 Task: Search one way flight ticket for 1 adult, 1 child, 1 infant in seat in premium economy from Waterloo: Waterloo Regional Airport to Riverton: Central Wyoming Regional Airport (was Riverton Regional) on 5-4-2023. Choice of flights is Emirates and Kenya Airways. Number of bags: 1 checked bag. Price is upto 86000. Outbound departure time preference is 6:30.
Action: Mouse moved to (294, 294)
Screenshot: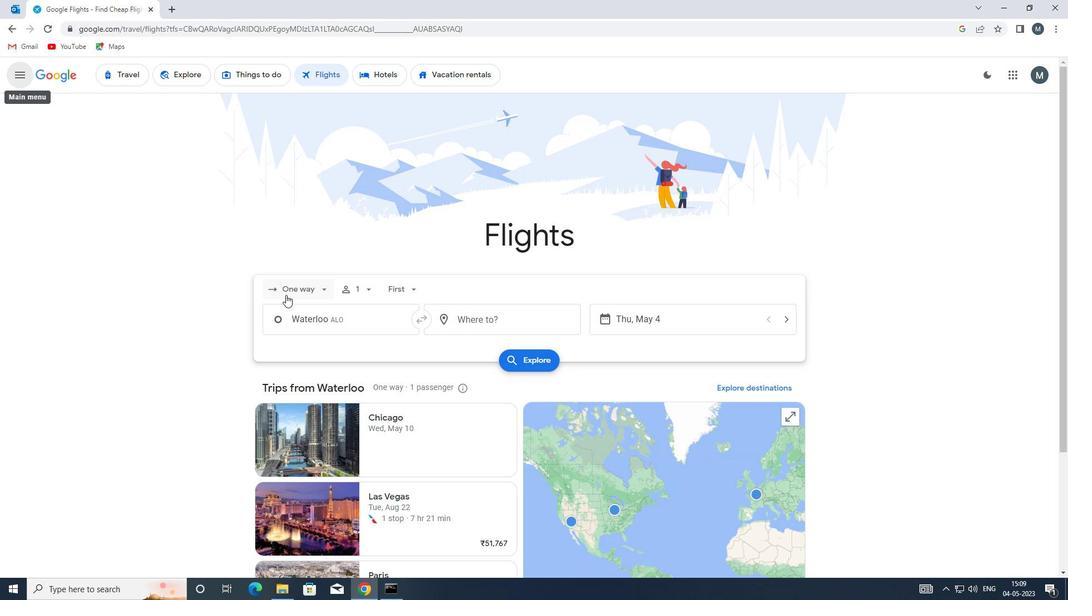 
Action: Mouse pressed left at (294, 294)
Screenshot: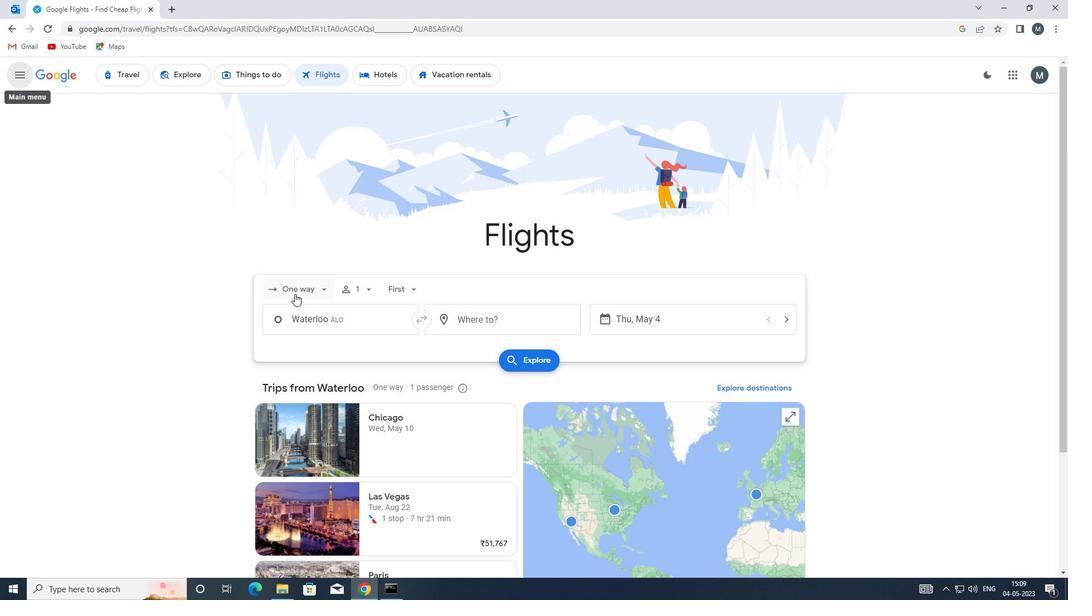 
Action: Mouse moved to (304, 341)
Screenshot: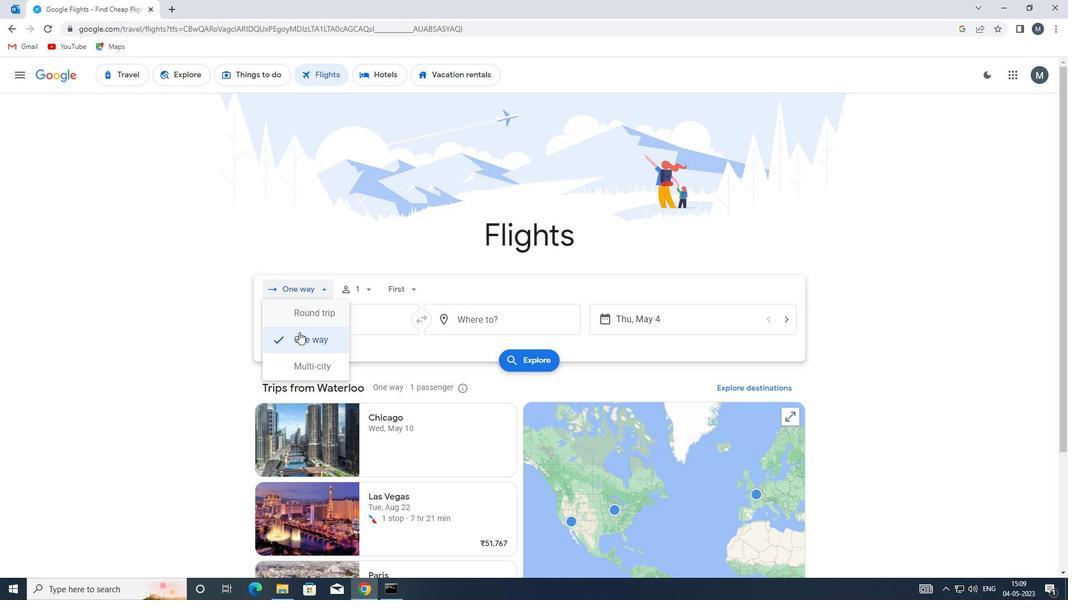 
Action: Mouse pressed left at (304, 341)
Screenshot: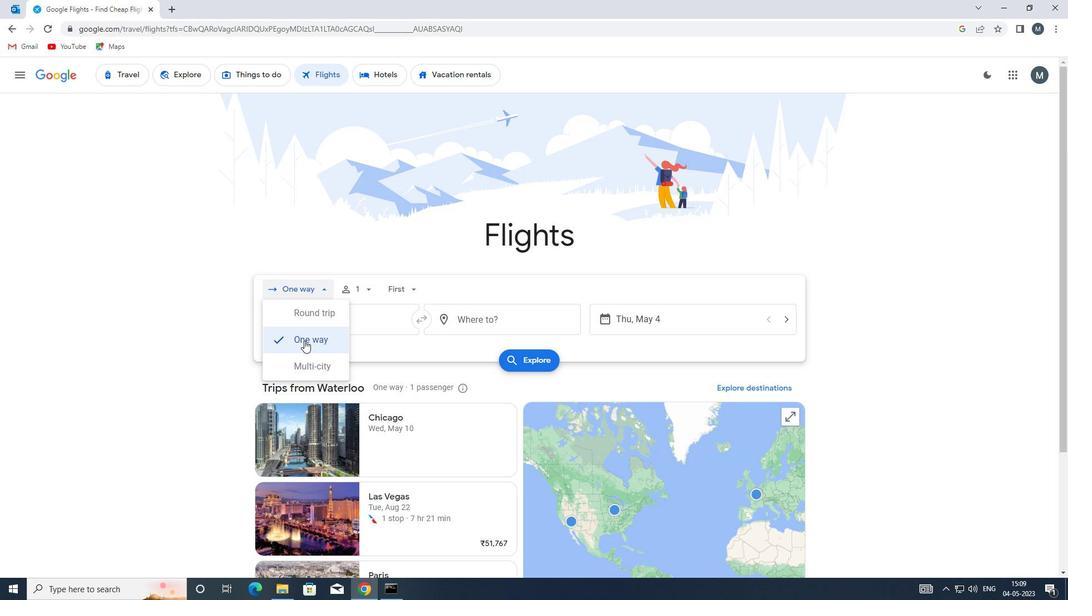 
Action: Mouse moved to (366, 293)
Screenshot: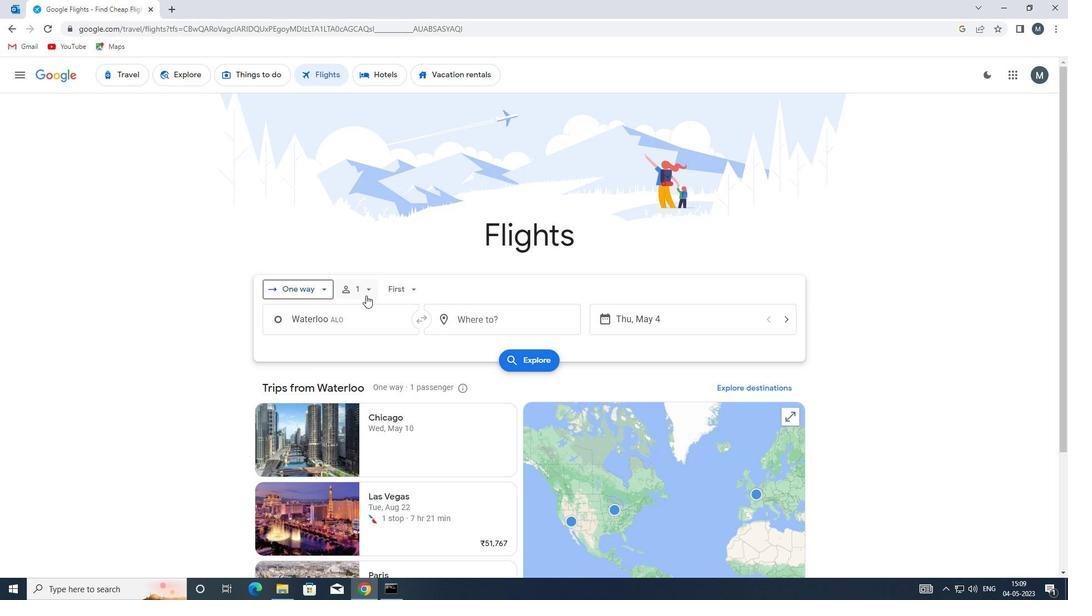 
Action: Mouse pressed left at (366, 293)
Screenshot: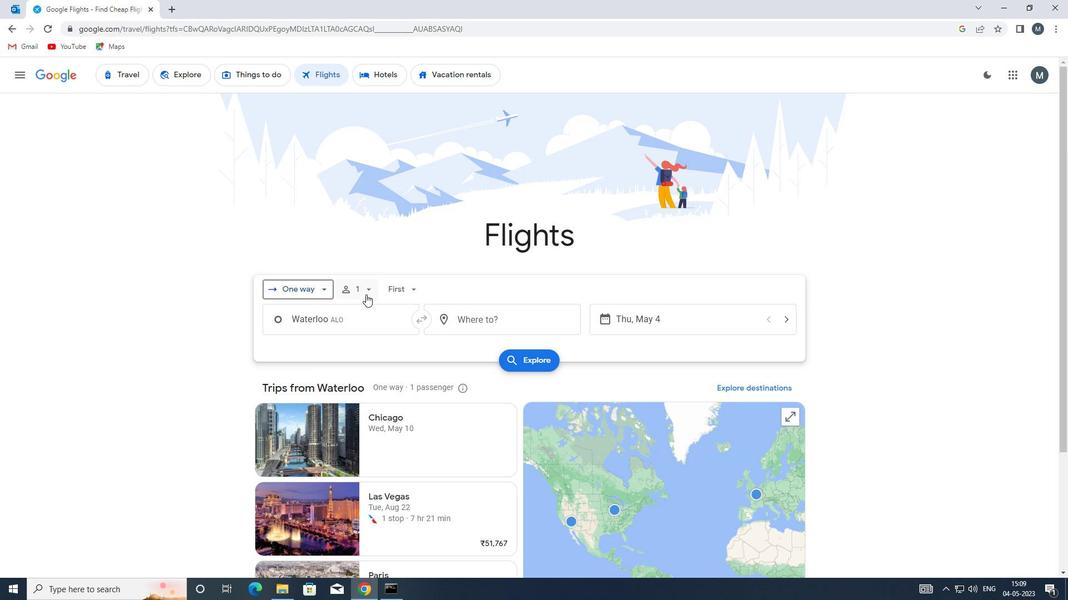 
Action: Mouse moved to (450, 343)
Screenshot: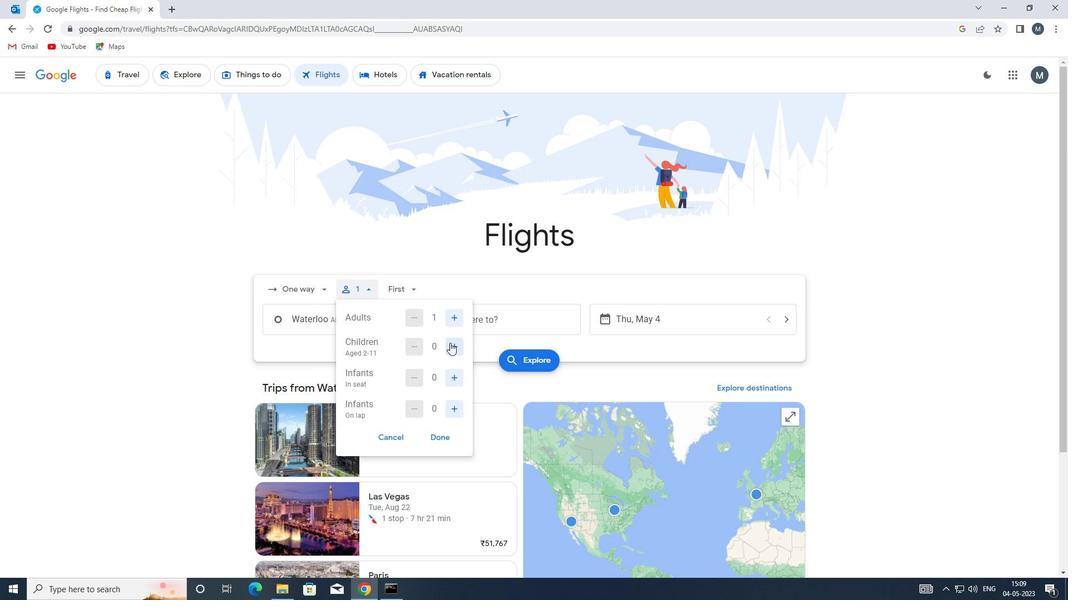 
Action: Mouse pressed left at (450, 343)
Screenshot: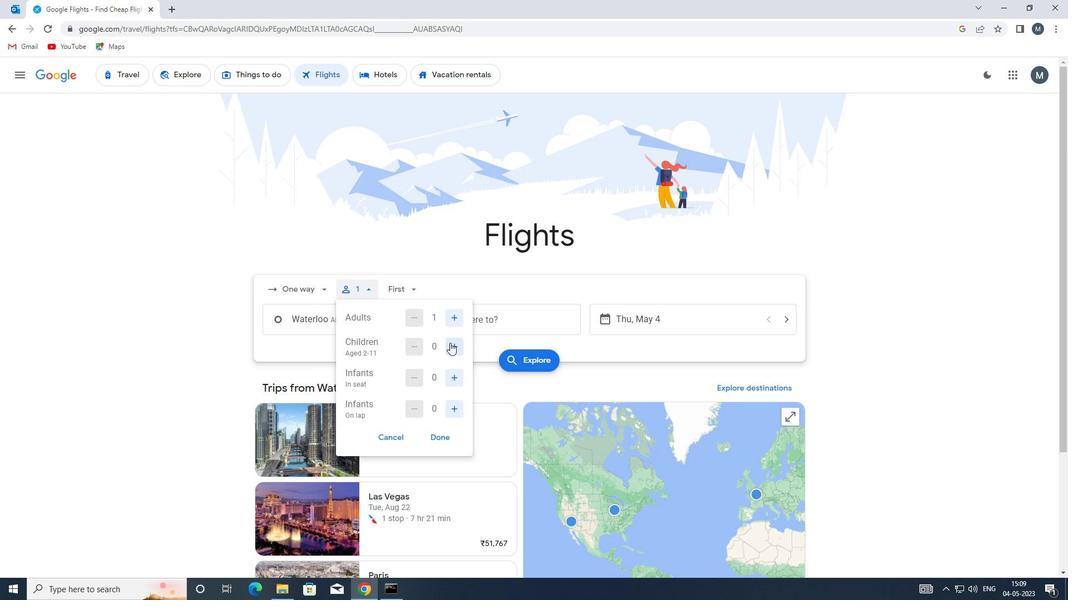 
Action: Mouse moved to (455, 377)
Screenshot: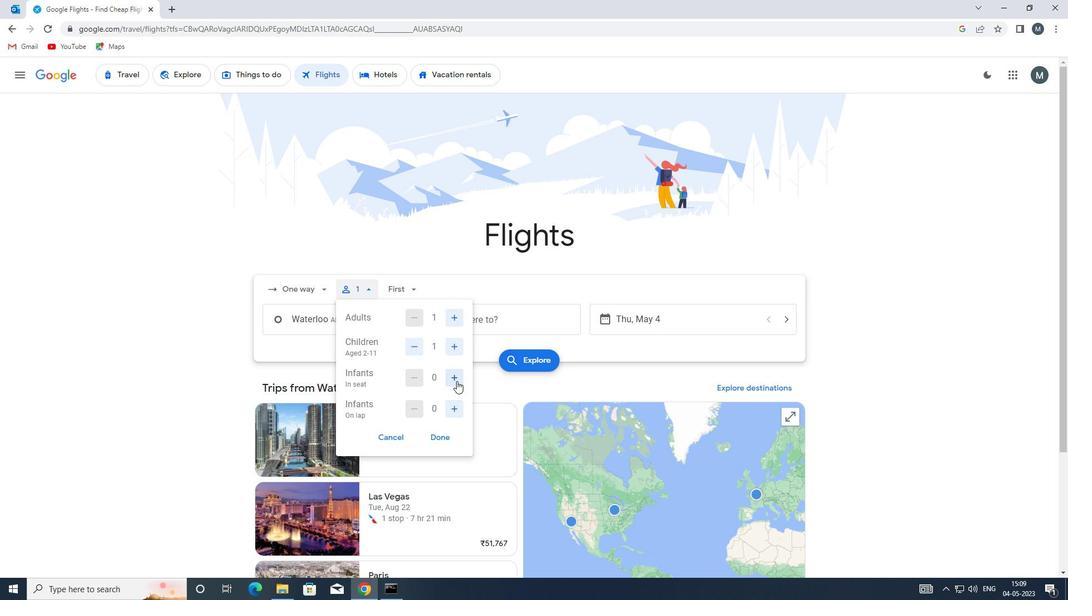 
Action: Mouse pressed left at (455, 377)
Screenshot: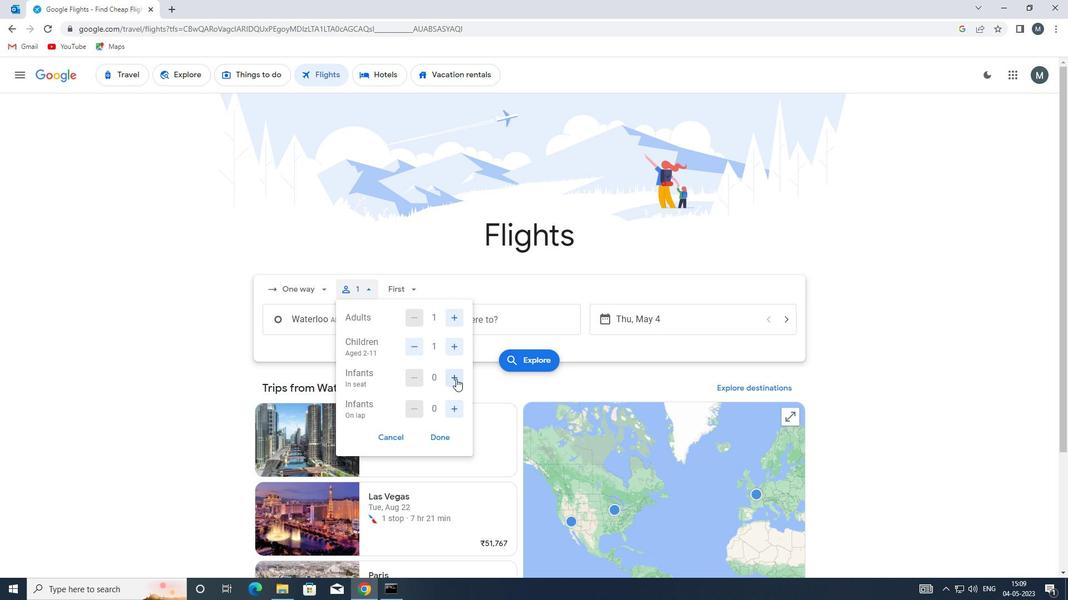 
Action: Mouse moved to (449, 441)
Screenshot: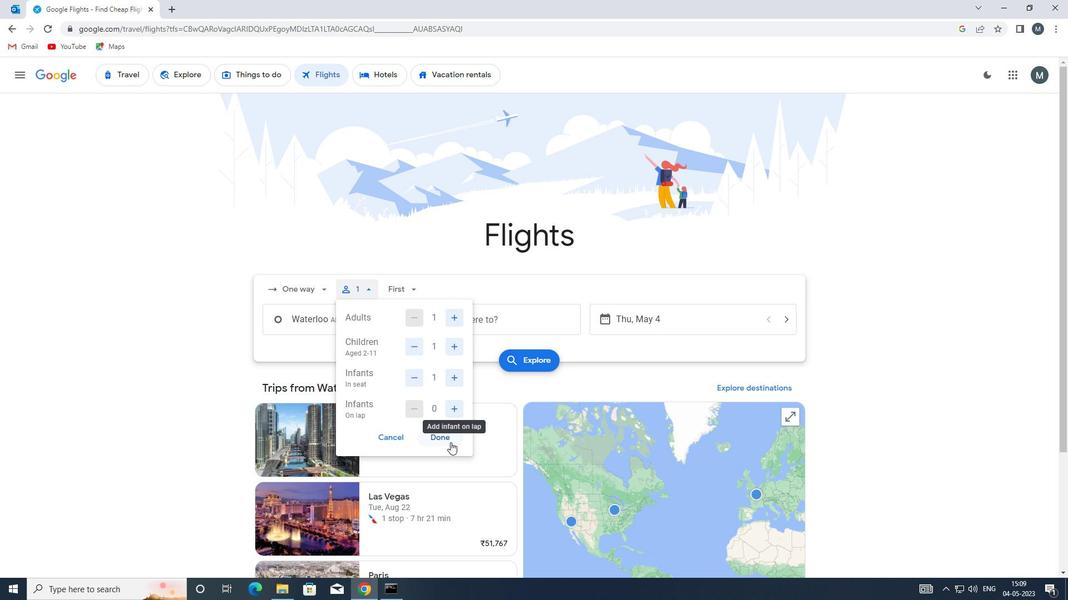 
Action: Mouse pressed left at (449, 441)
Screenshot: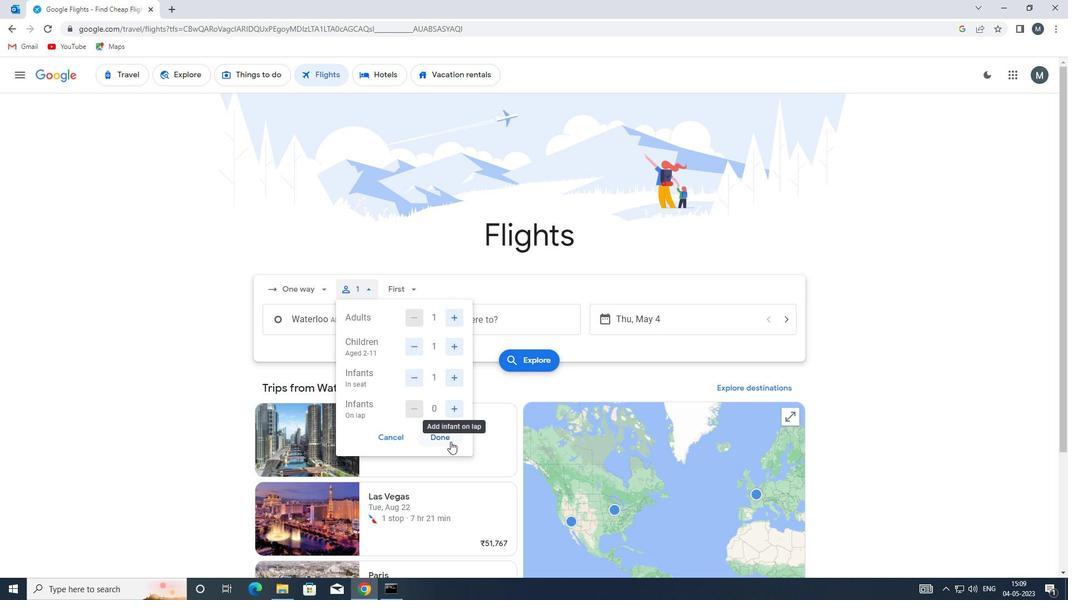 
Action: Mouse moved to (406, 287)
Screenshot: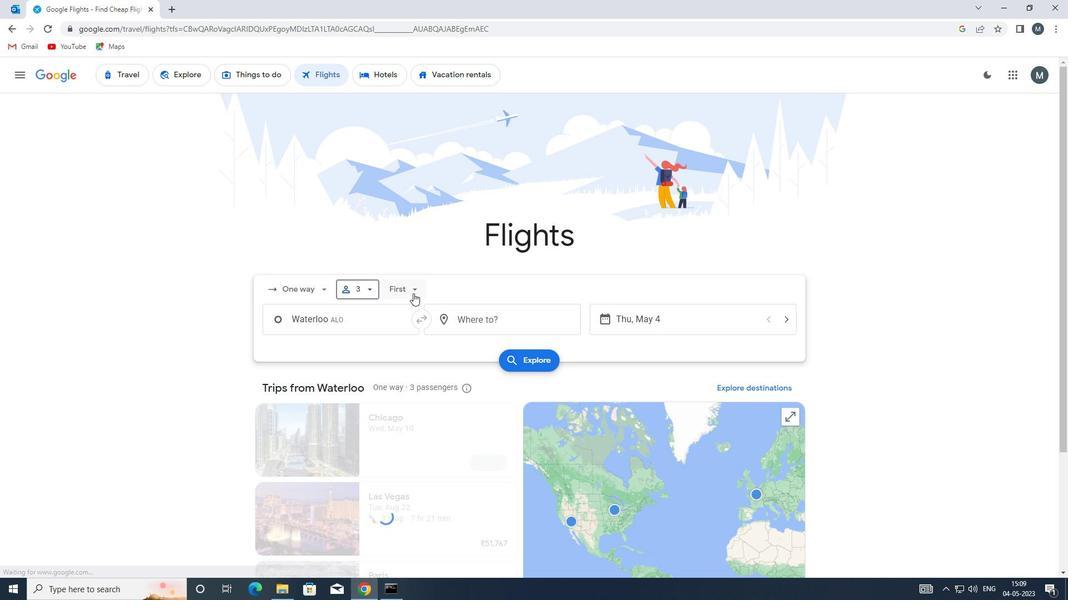 
Action: Mouse pressed left at (406, 287)
Screenshot: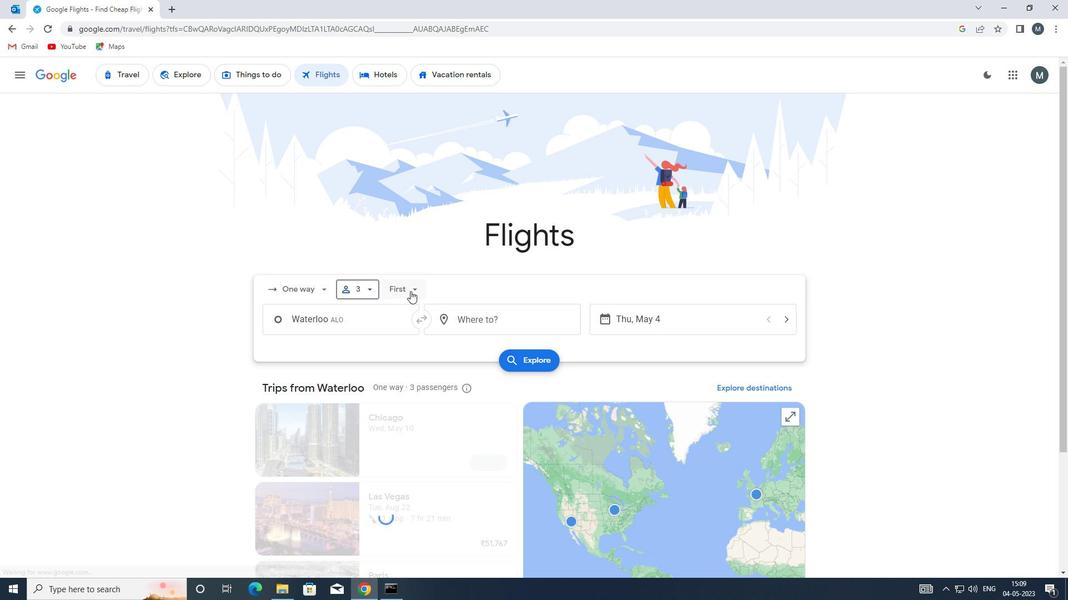 
Action: Mouse moved to (425, 344)
Screenshot: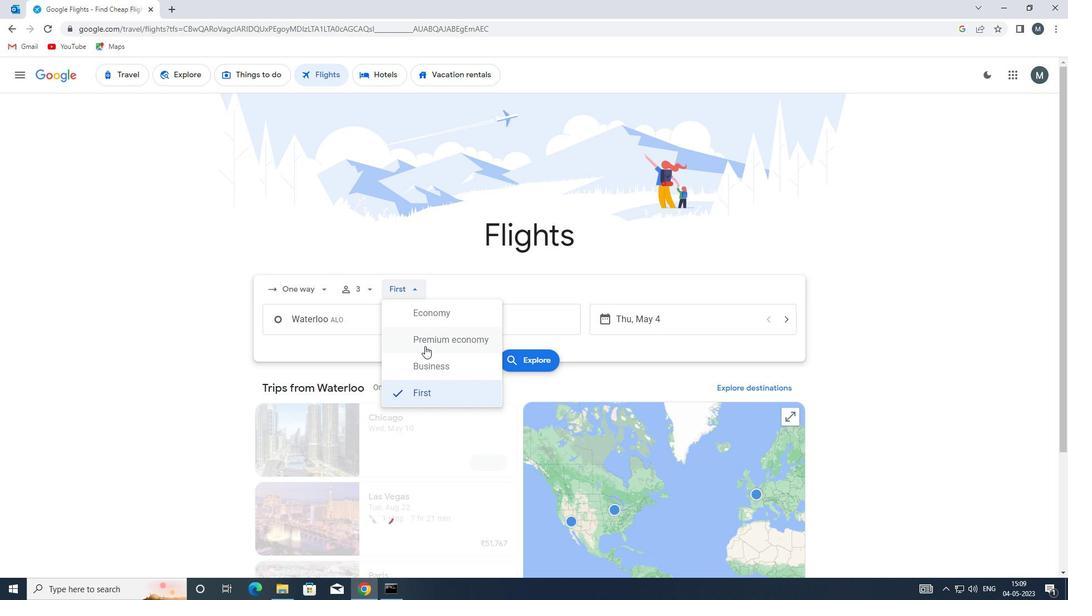 
Action: Mouse pressed left at (425, 344)
Screenshot: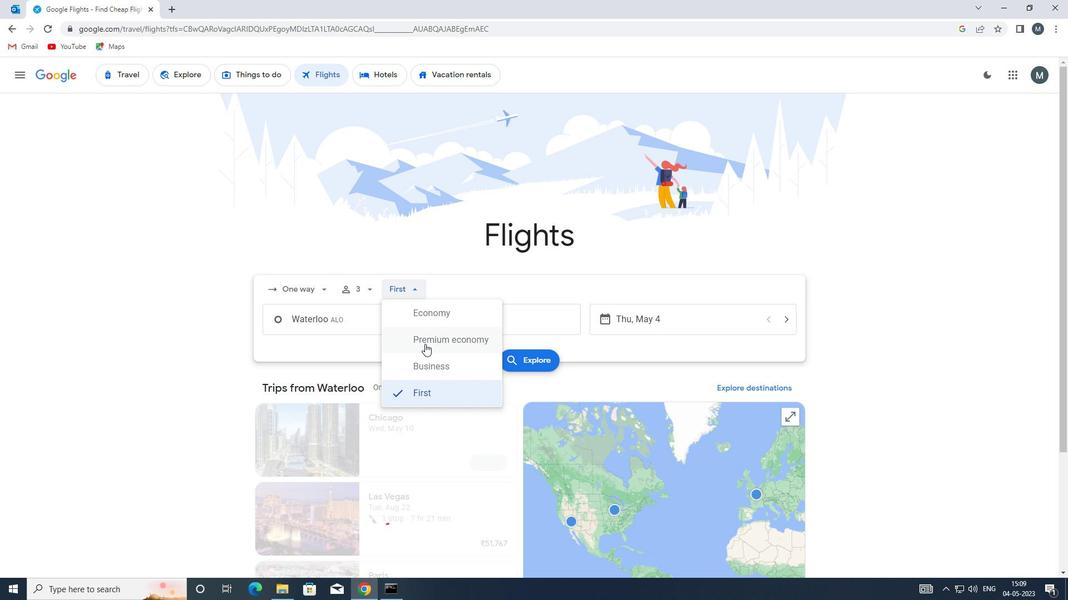 
Action: Mouse moved to (366, 323)
Screenshot: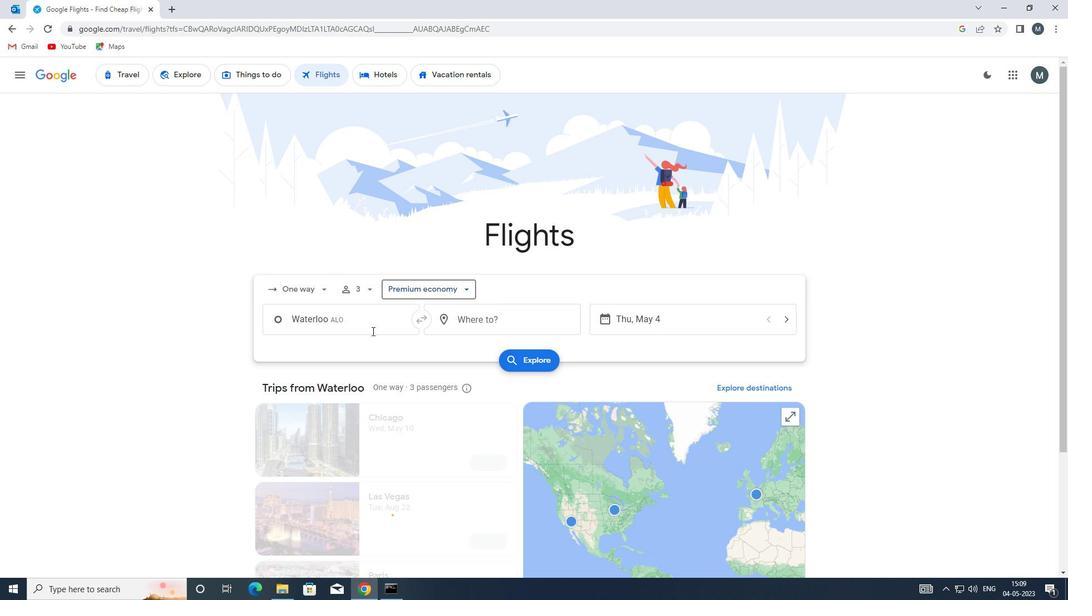 
Action: Mouse pressed left at (366, 323)
Screenshot: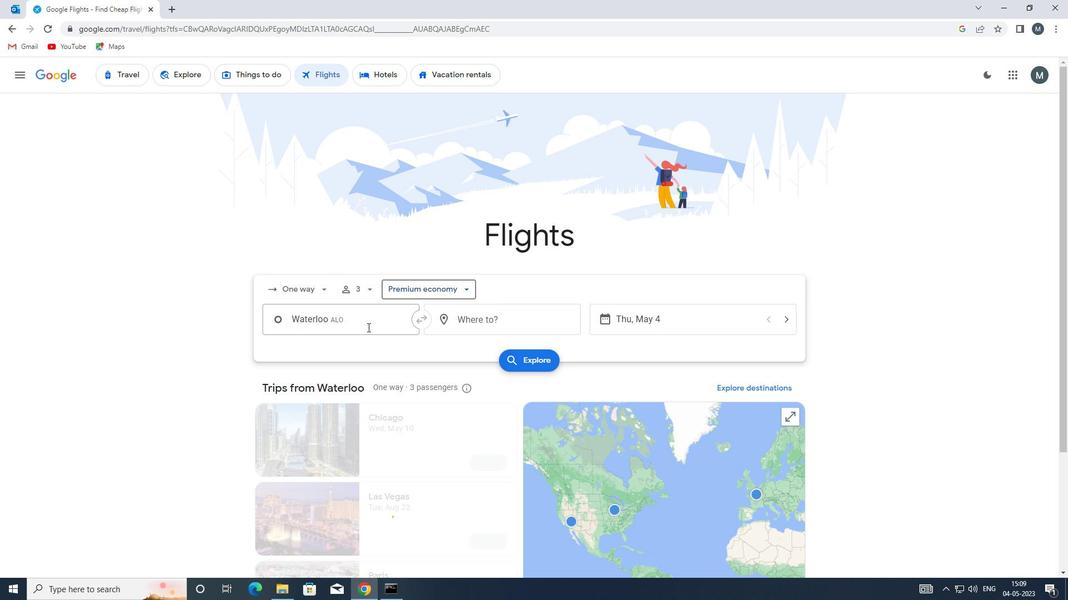 
Action: Mouse moved to (361, 433)
Screenshot: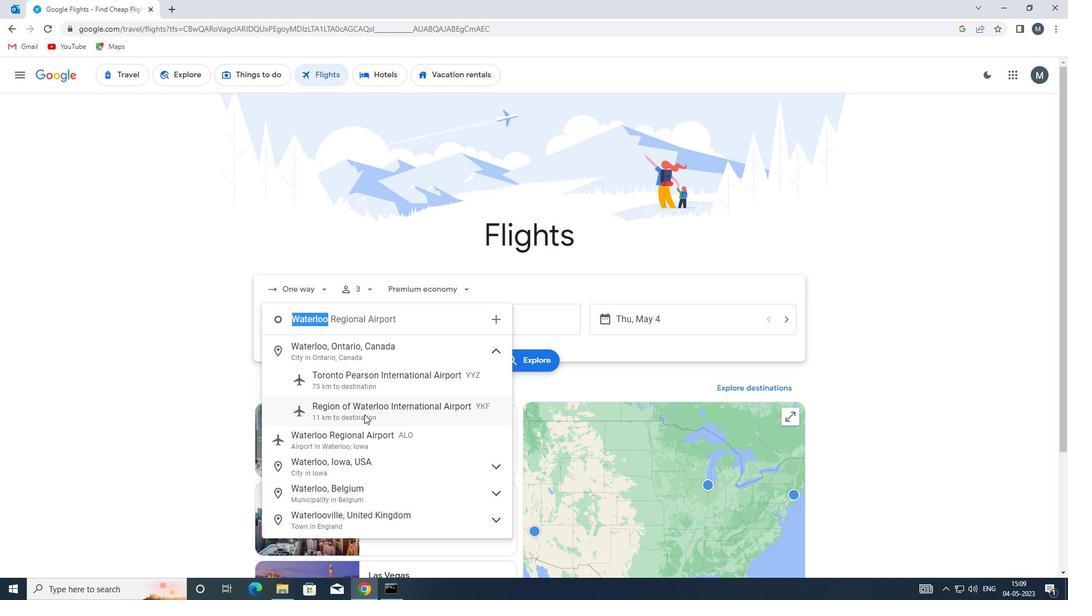 
Action: Mouse pressed left at (361, 433)
Screenshot: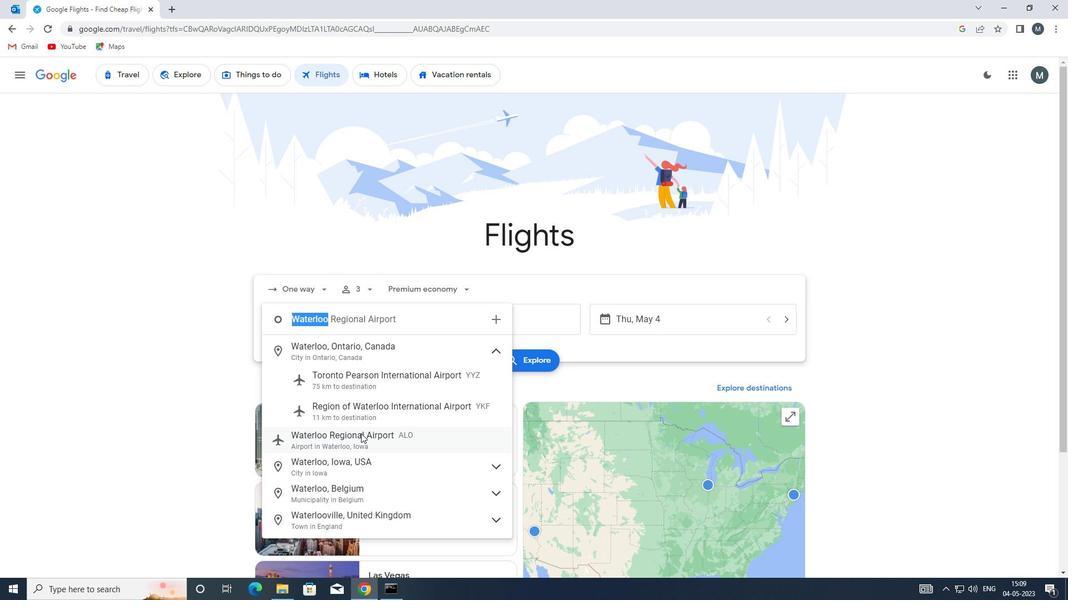 
Action: Mouse moved to (460, 324)
Screenshot: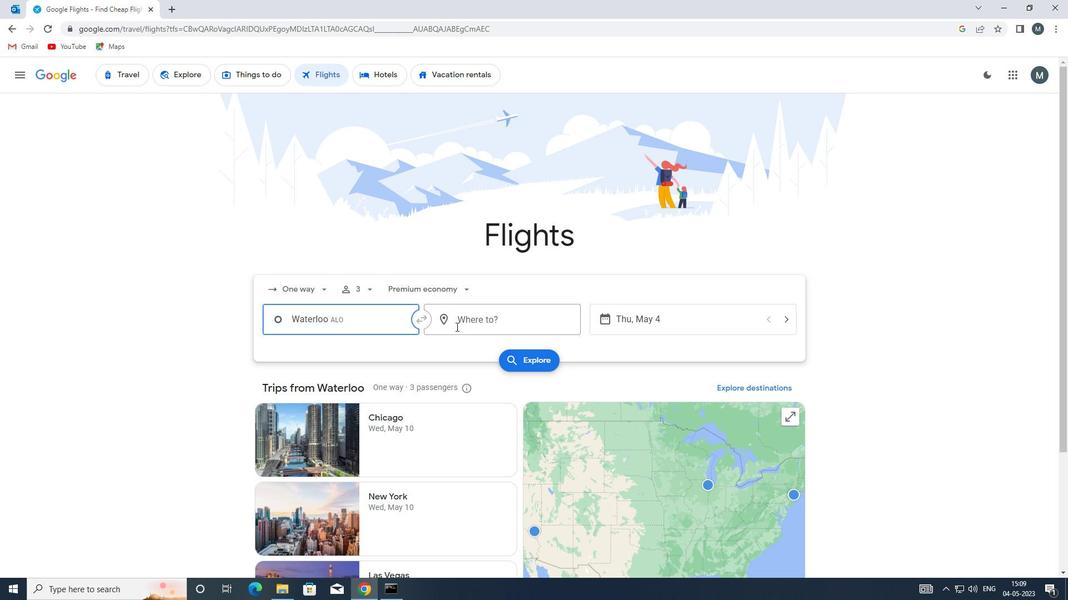 
Action: Mouse pressed left at (460, 324)
Screenshot: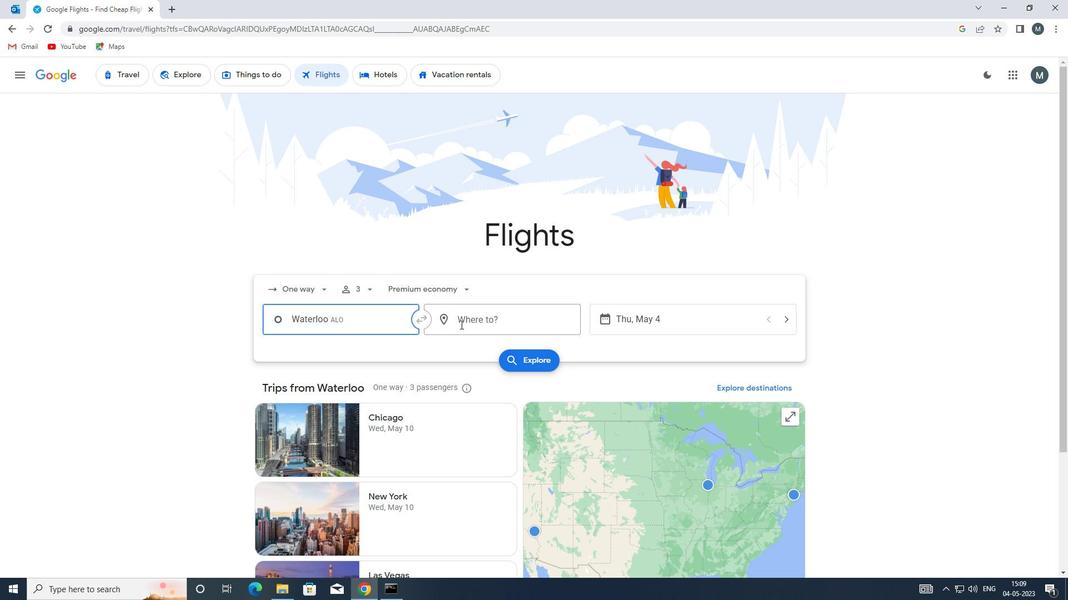 
Action: Mouse moved to (460, 324)
Screenshot: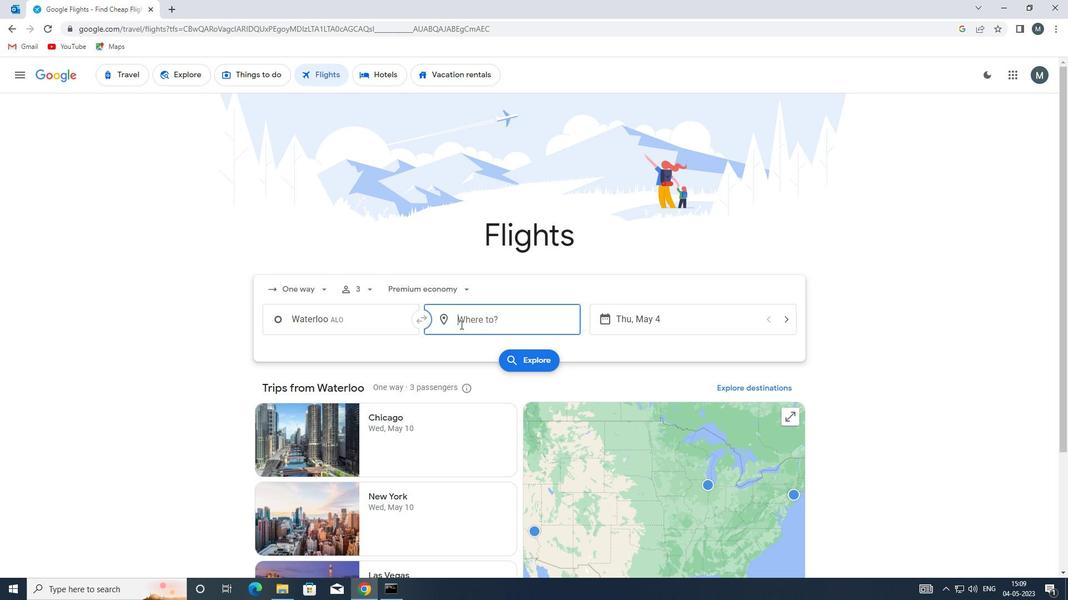
Action: Key pressed ri
Screenshot: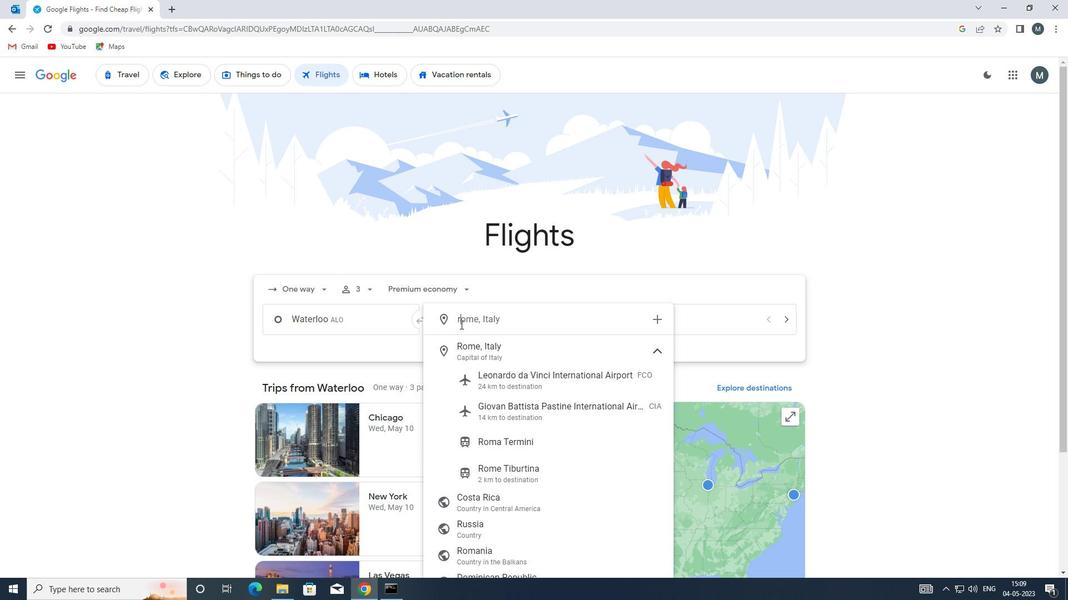
Action: Mouse moved to (467, 326)
Screenshot: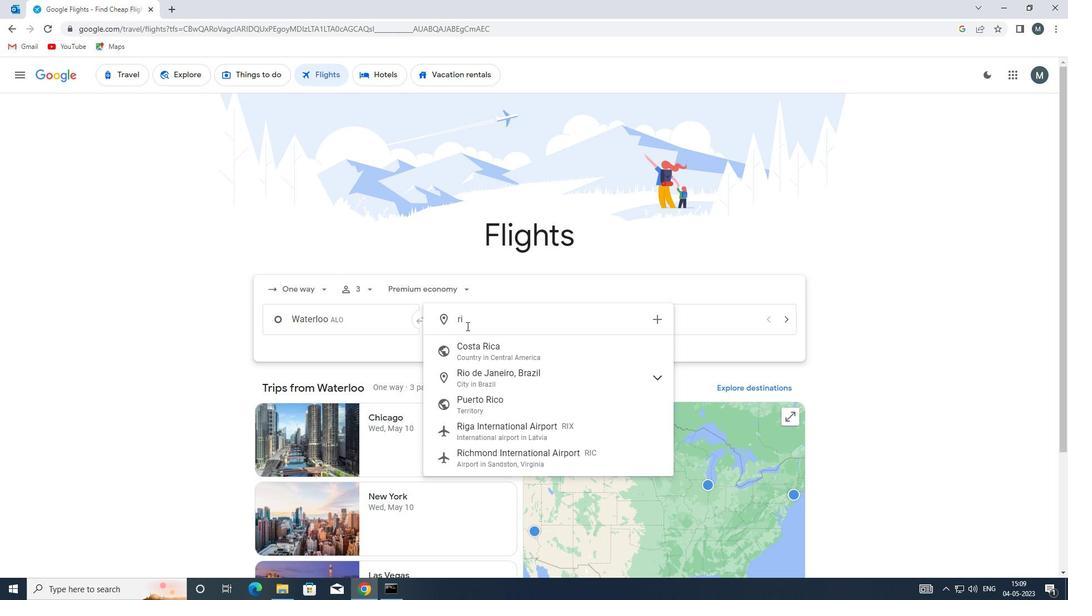 
Action: Key pressed w
Screenshot: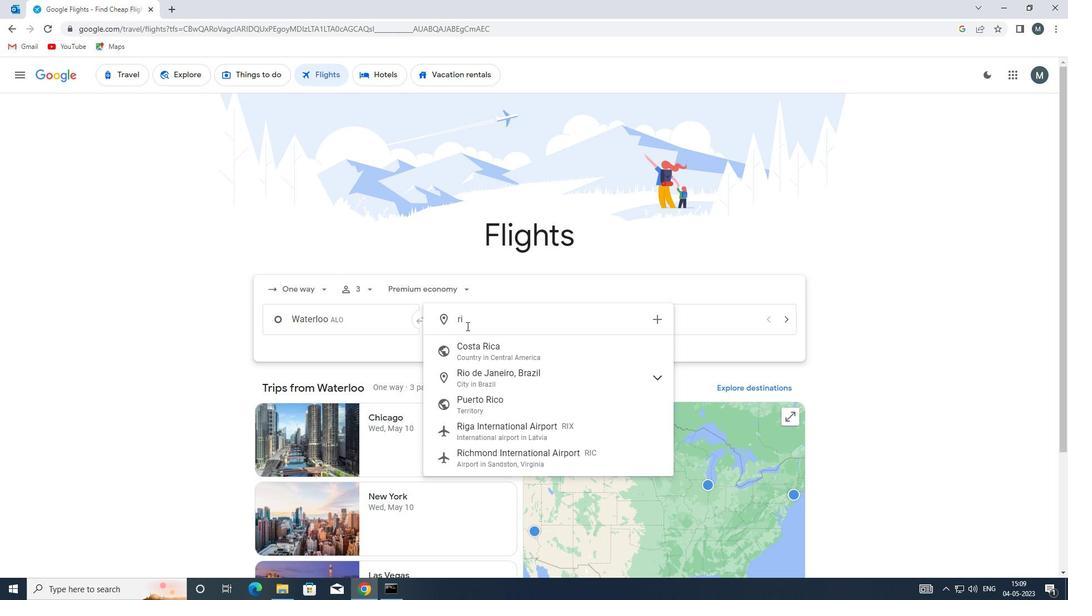 
Action: Mouse moved to (481, 355)
Screenshot: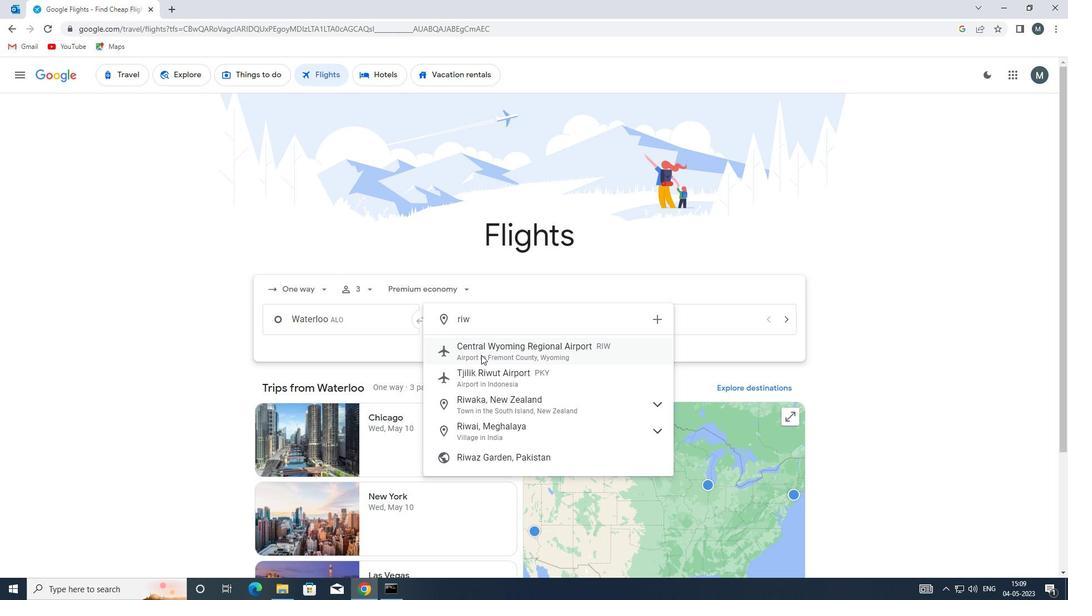
Action: Mouse pressed left at (481, 355)
Screenshot: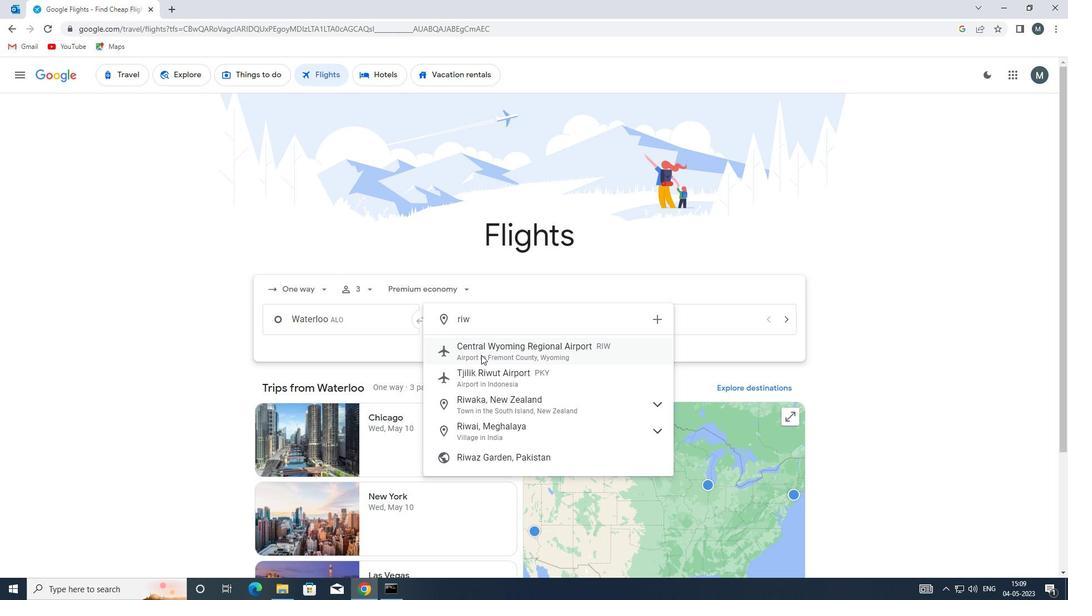 
Action: Mouse moved to (607, 319)
Screenshot: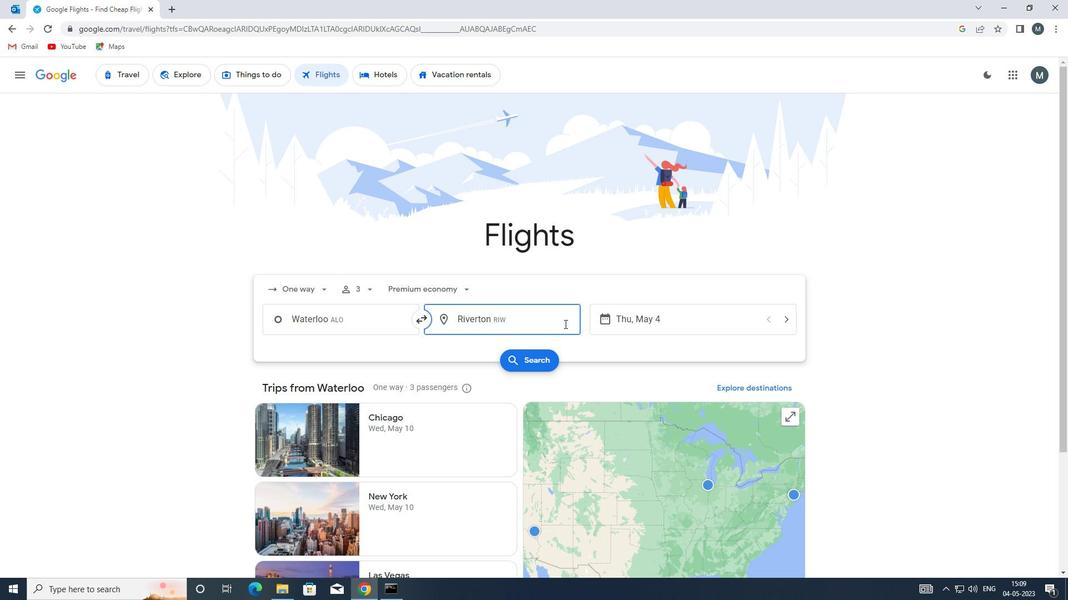 
Action: Mouse pressed left at (607, 319)
Screenshot: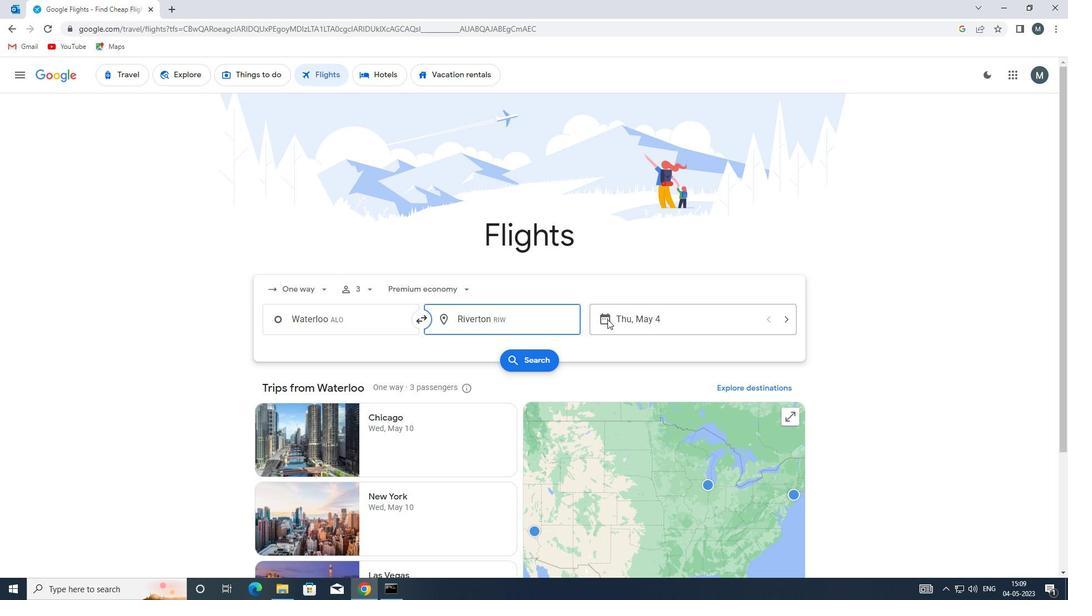 
Action: Mouse moved to (506, 378)
Screenshot: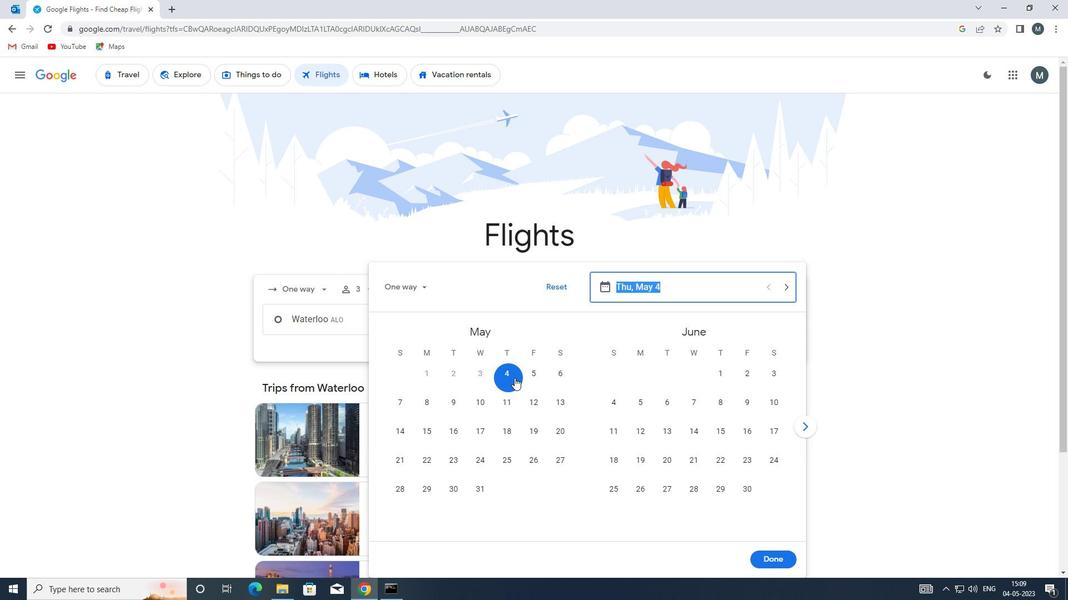 
Action: Mouse pressed left at (506, 378)
Screenshot: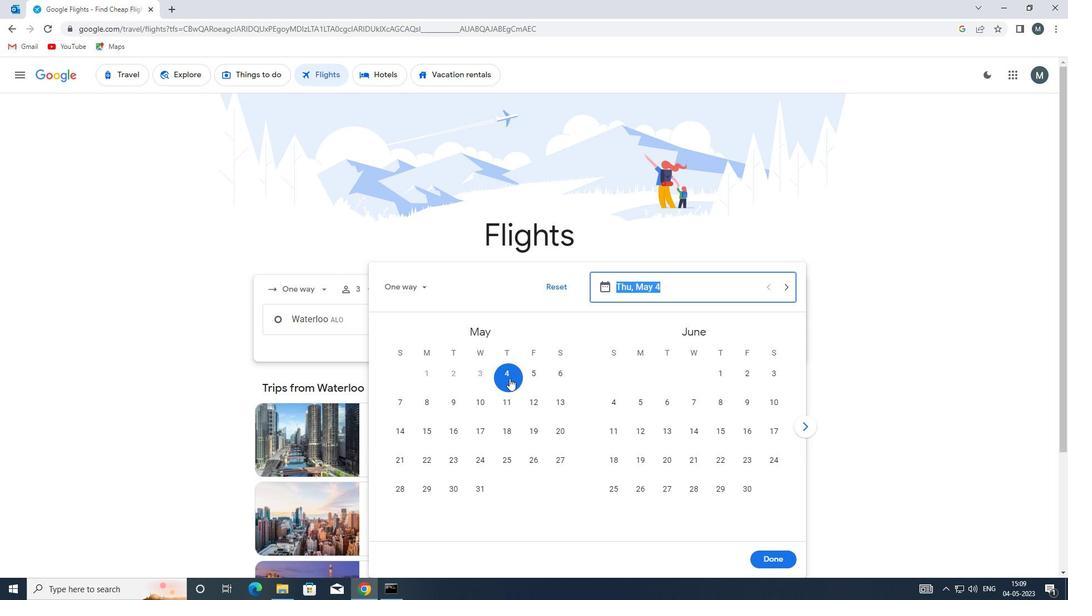 
Action: Mouse moved to (784, 557)
Screenshot: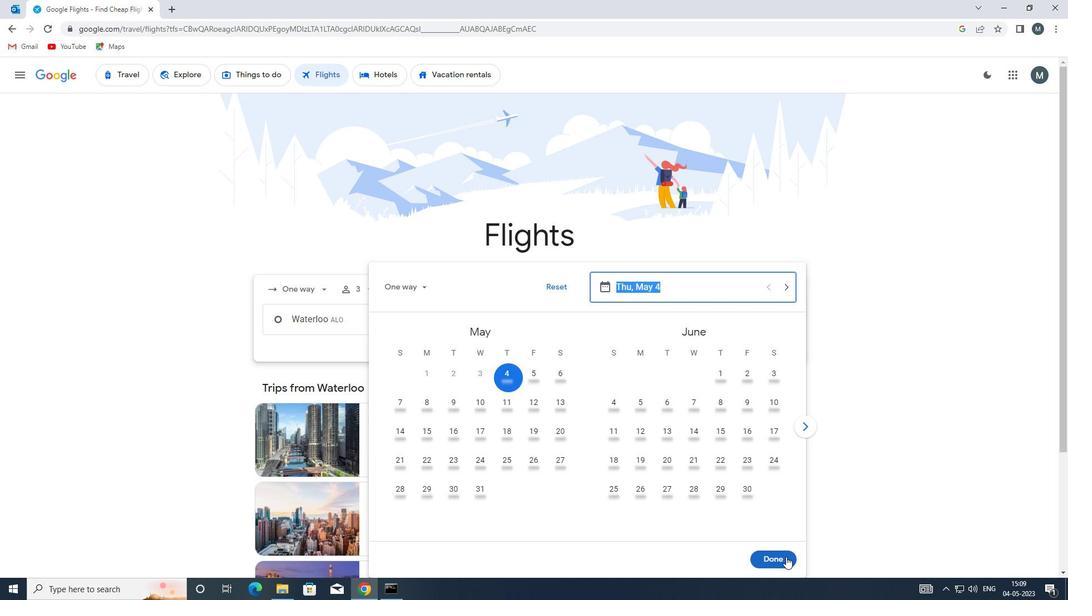
Action: Mouse pressed left at (784, 557)
Screenshot: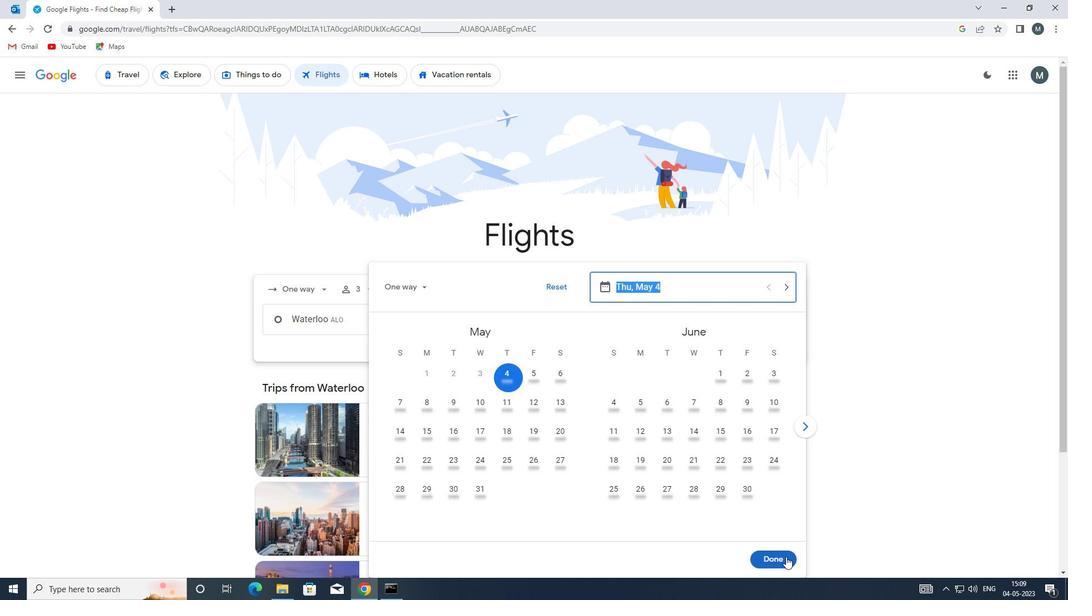
Action: Mouse moved to (512, 363)
Screenshot: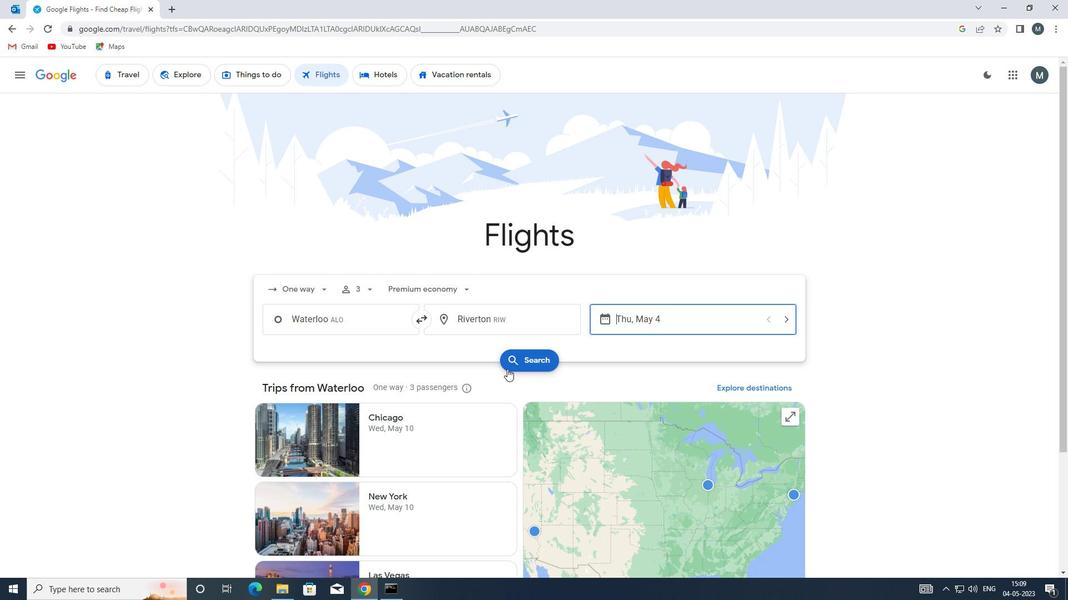 
Action: Mouse pressed left at (512, 363)
Screenshot: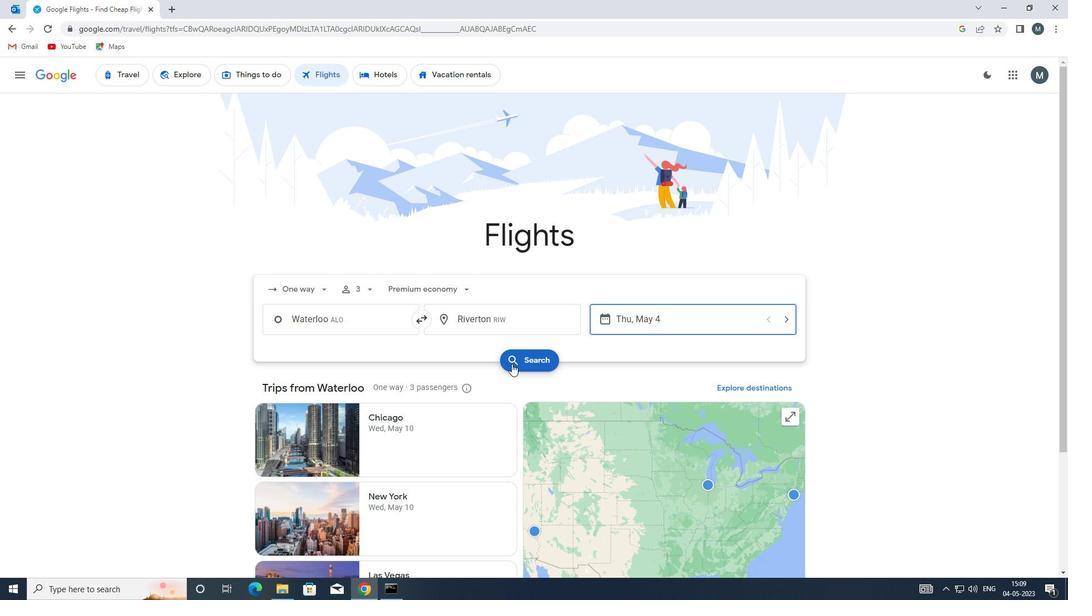 
Action: Mouse moved to (267, 173)
Screenshot: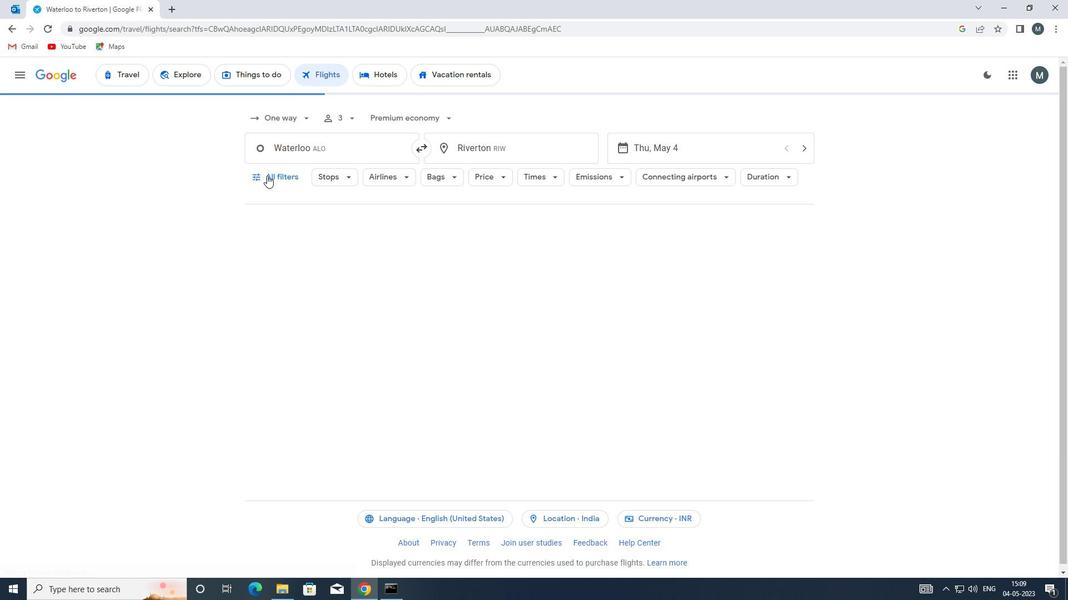 
Action: Mouse pressed left at (267, 173)
Screenshot: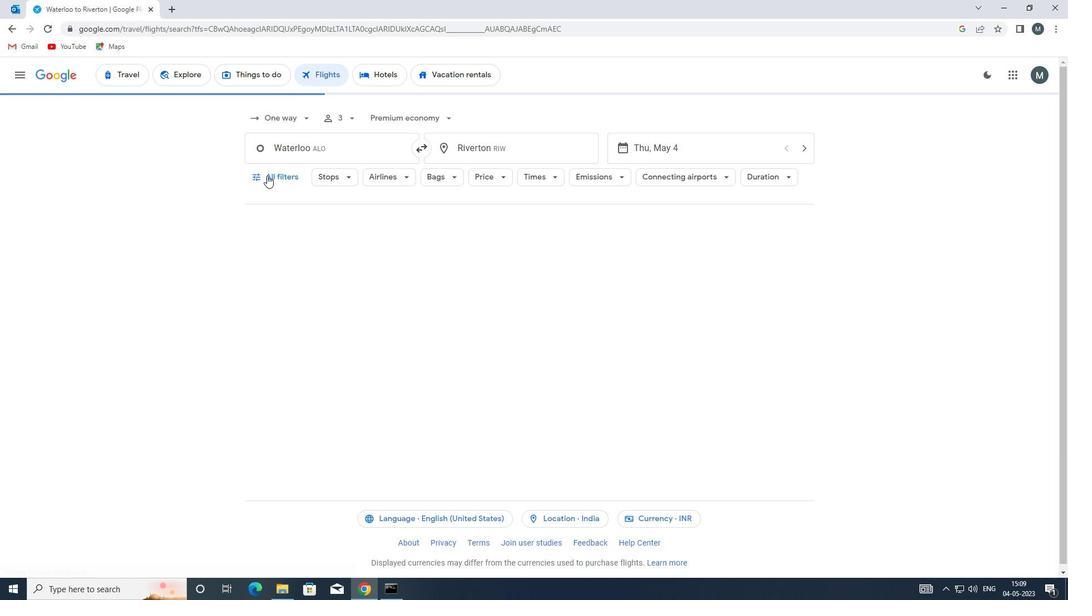 
Action: Mouse moved to (304, 306)
Screenshot: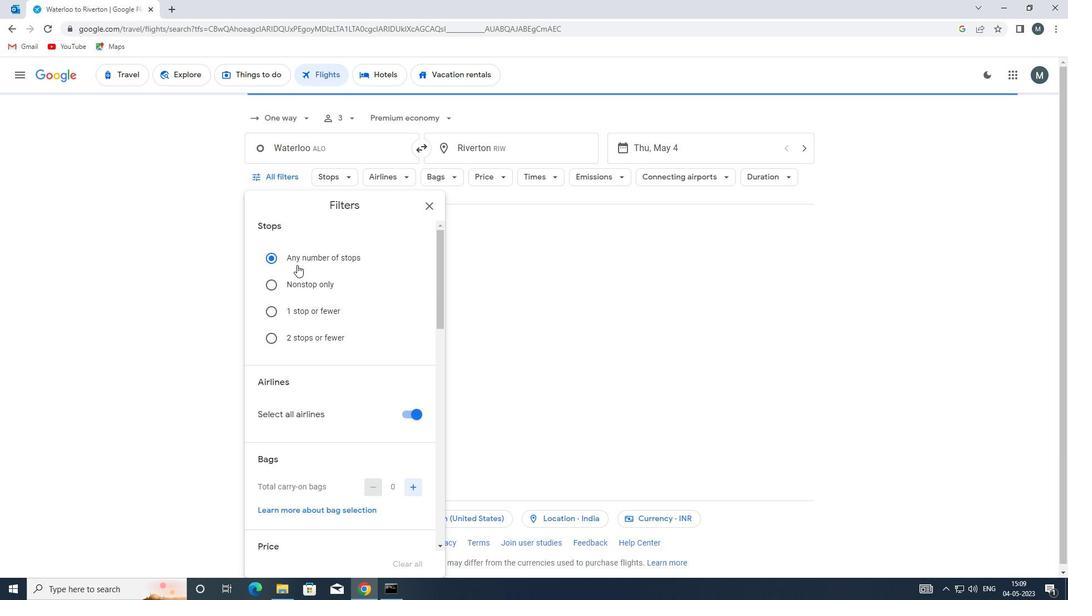 
Action: Mouse scrolled (304, 305) with delta (0, 0)
Screenshot: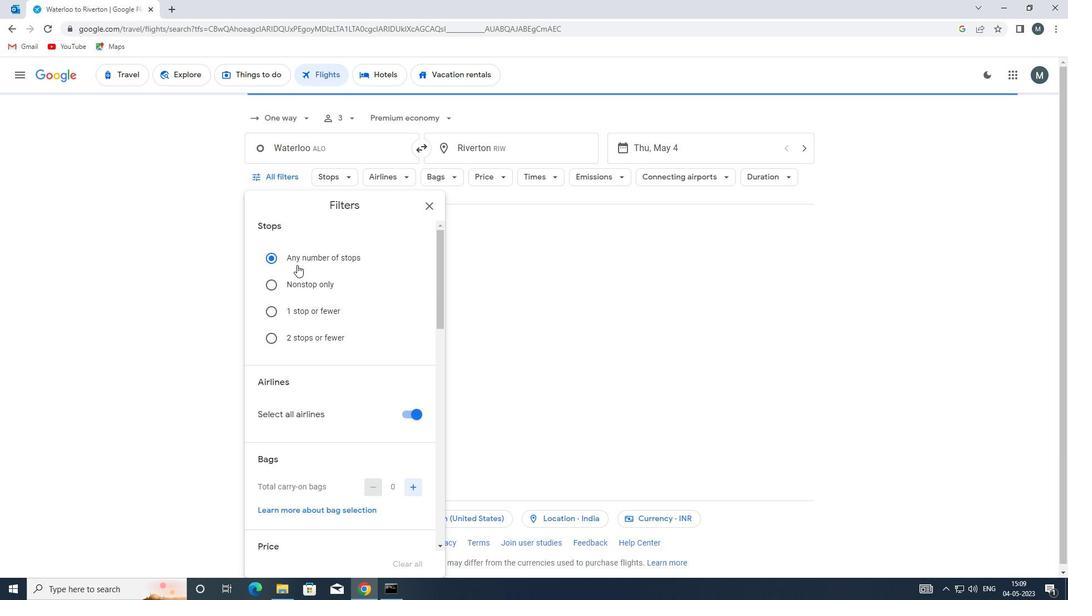 
Action: Mouse moved to (305, 314)
Screenshot: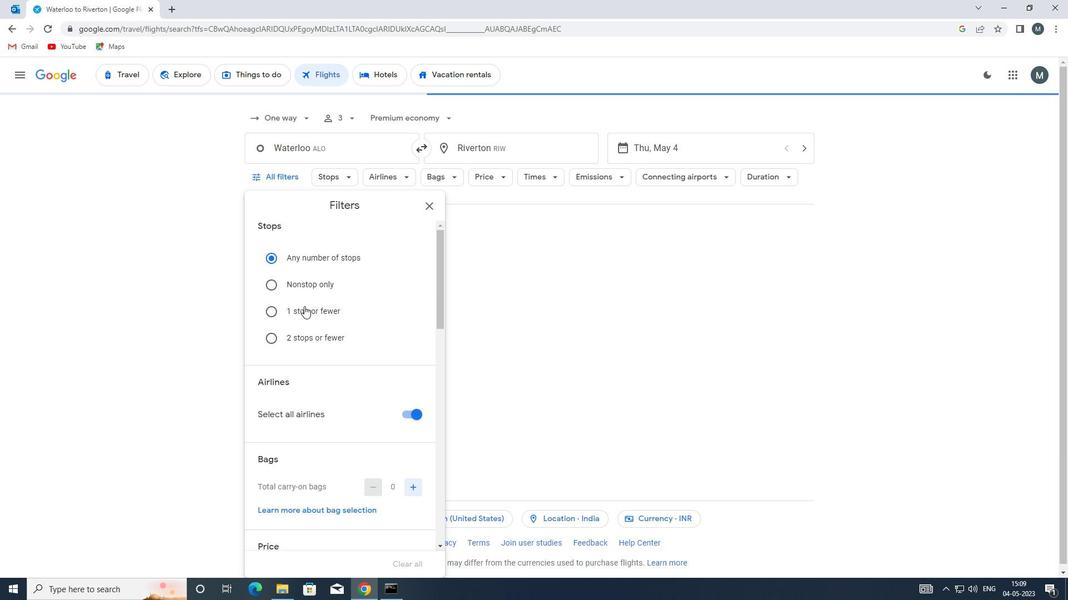 
Action: Mouse scrolled (305, 314) with delta (0, 0)
Screenshot: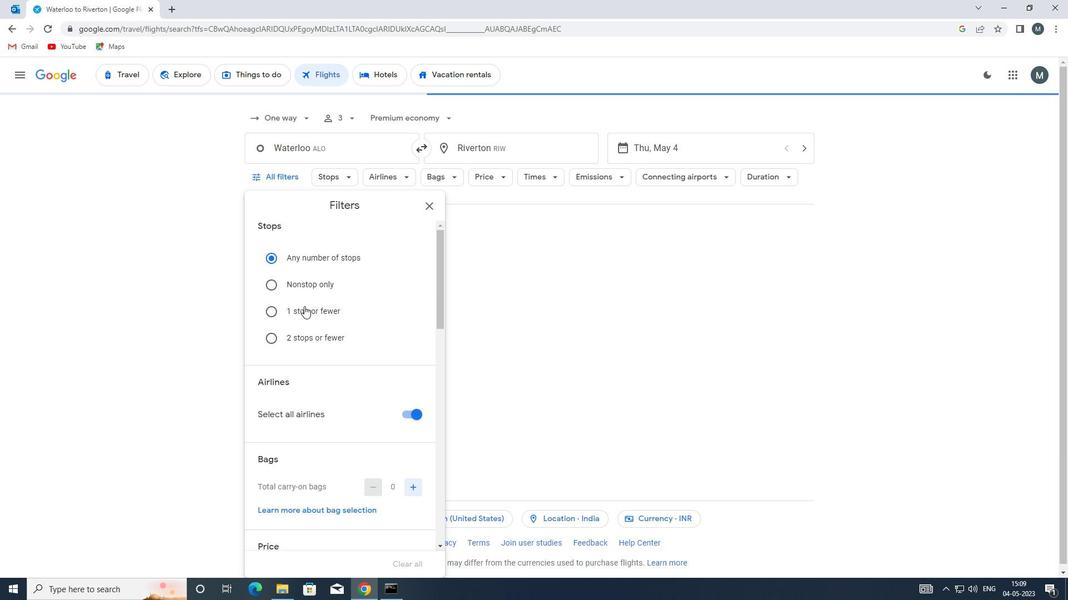 
Action: Mouse moved to (412, 305)
Screenshot: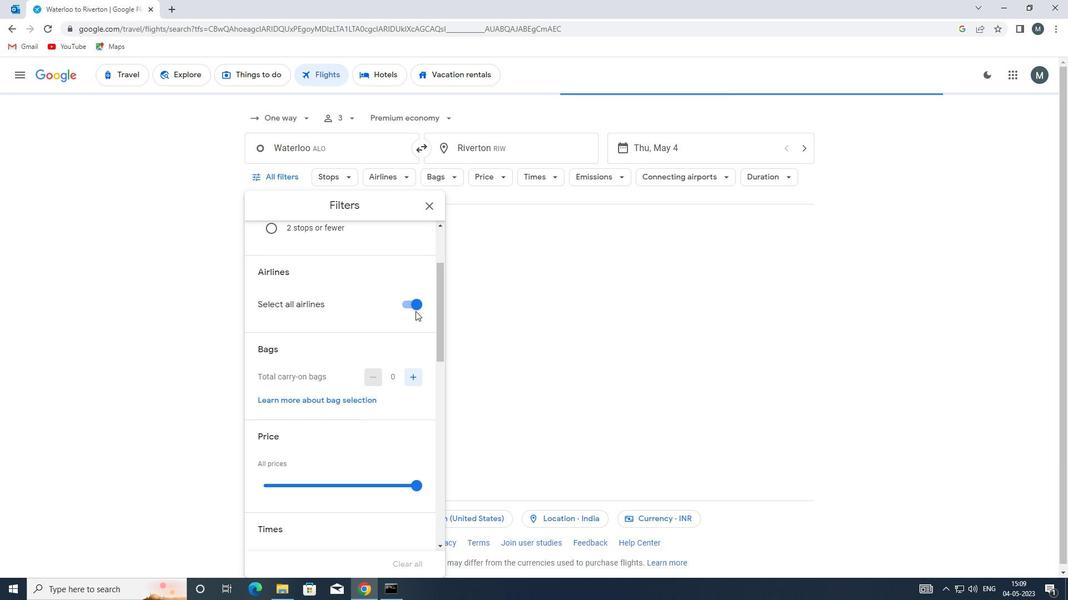 
Action: Mouse pressed left at (412, 305)
Screenshot: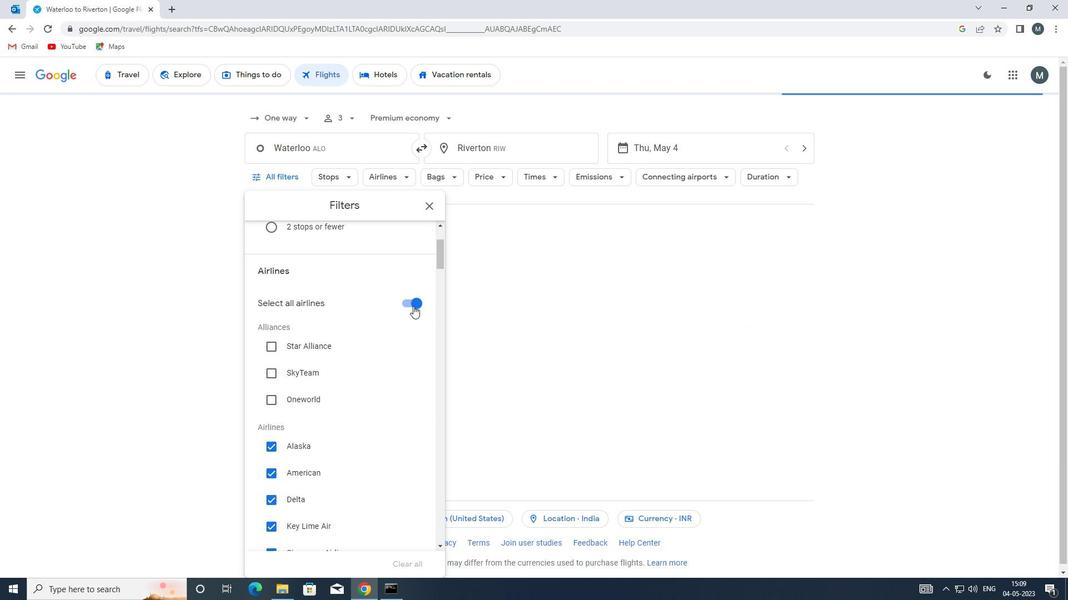 
Action: Mouse moved to (364, 313)
Screenshot: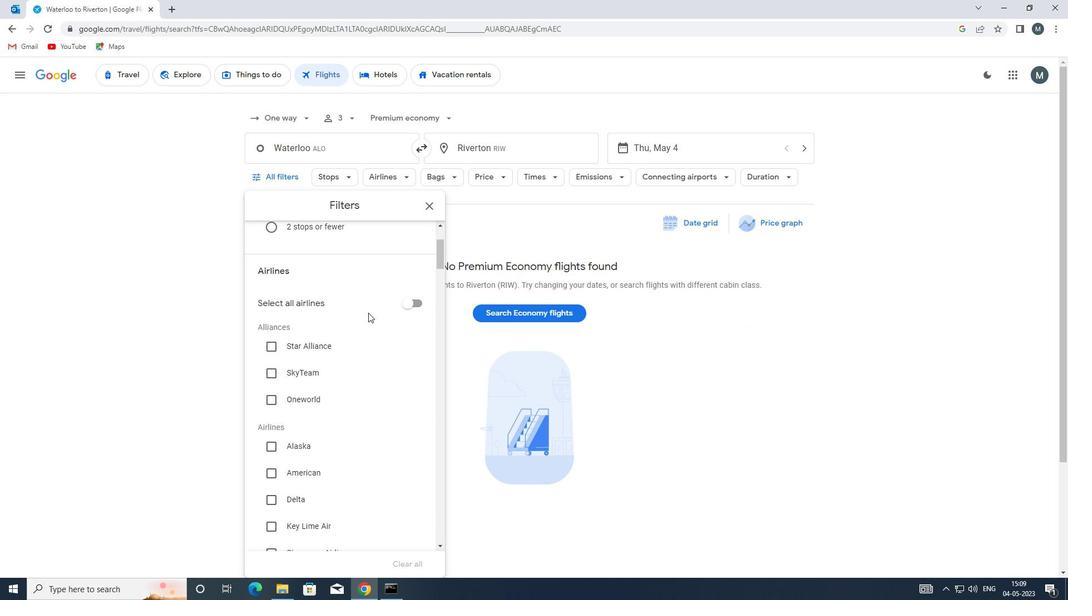 
Action: Mouse scrolled (364, 313) with delta (0, 0)
Screenshot: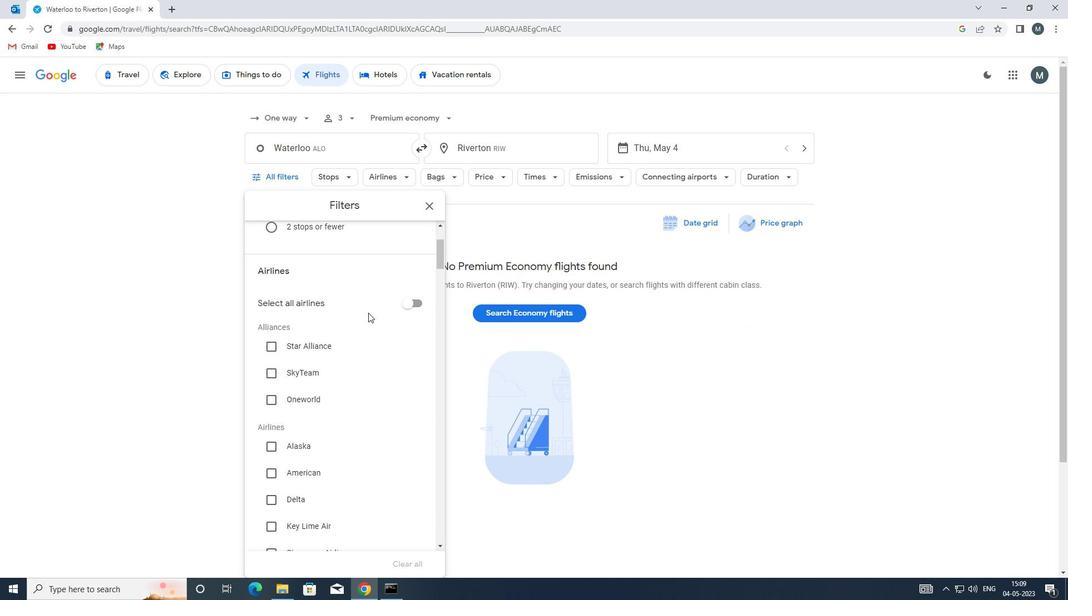 
Action: Mouse moved to (356, 337)
Screenshot: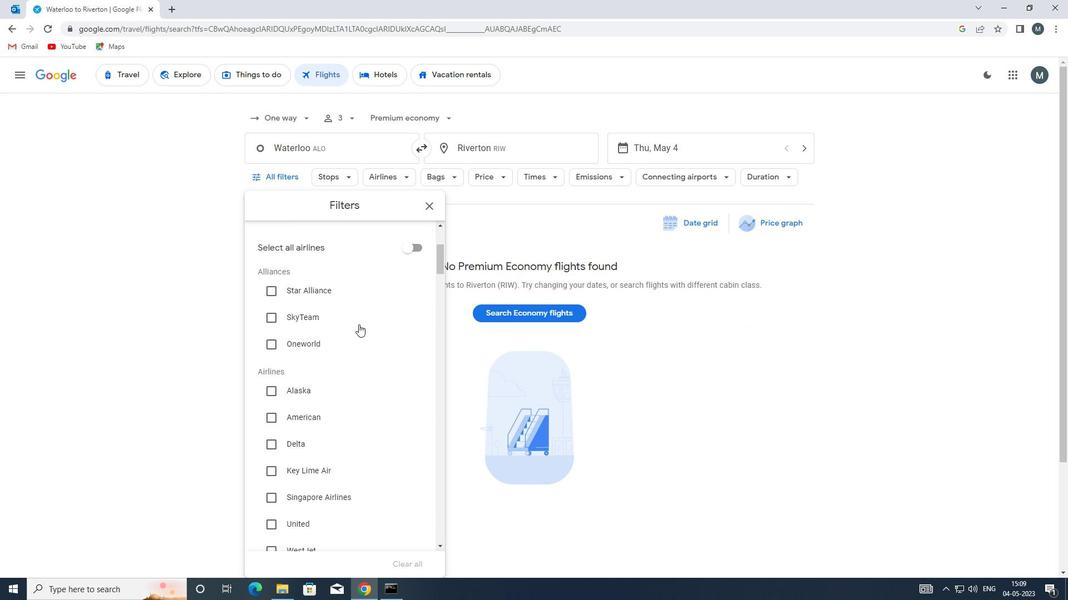 
Action: Mouse scrolled (356, 337) with delta (0, 0)
Screenshot: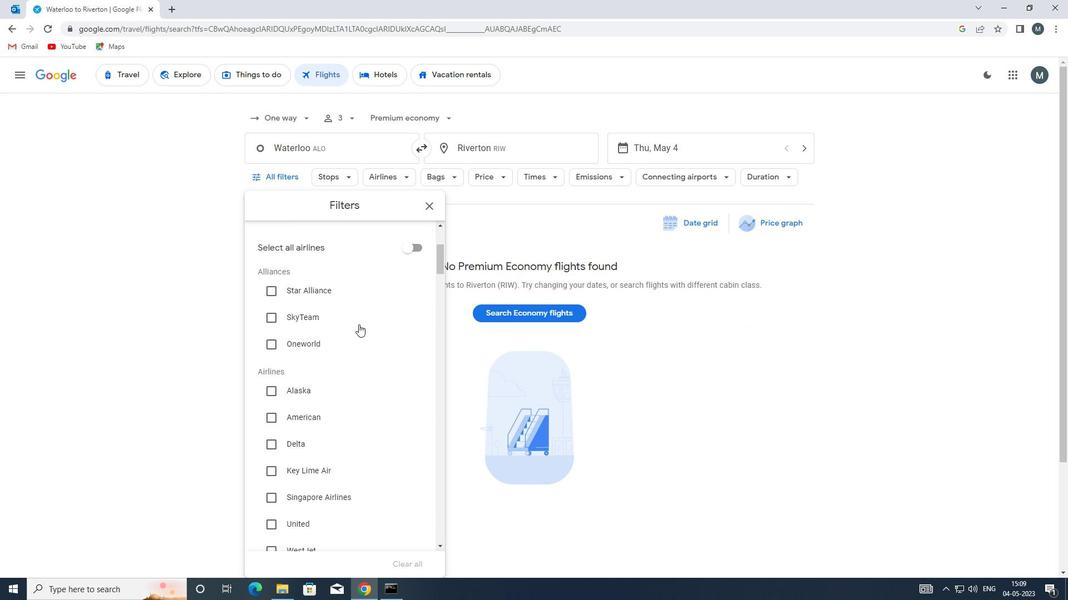 
Action: Mouse moved to (348, 338)
Screenshot: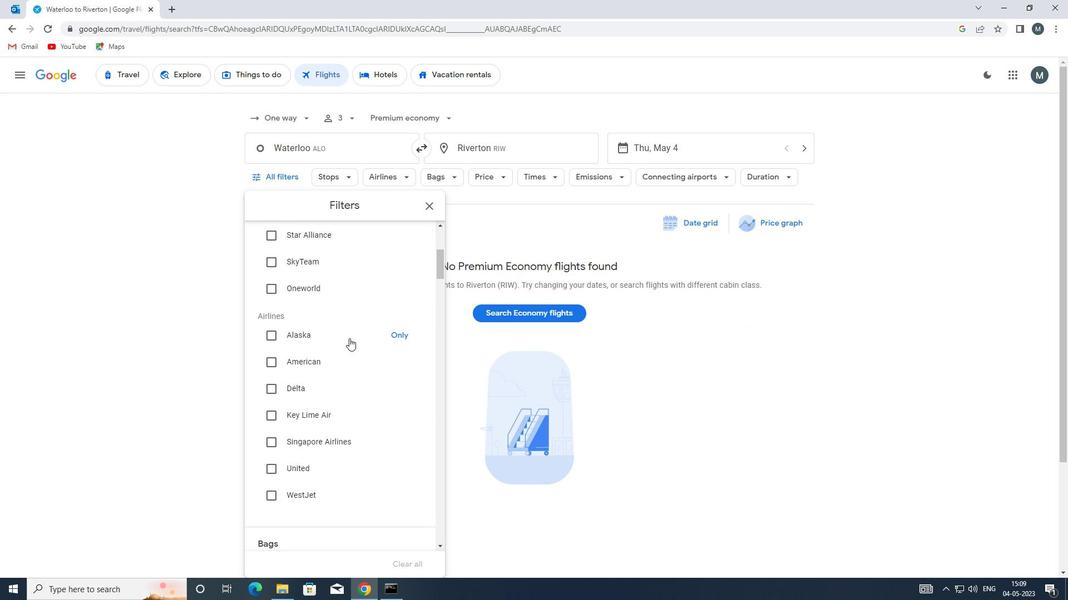 
Action: Mouse scrolled (348, 338) with delta (0, 0)
Screenshot: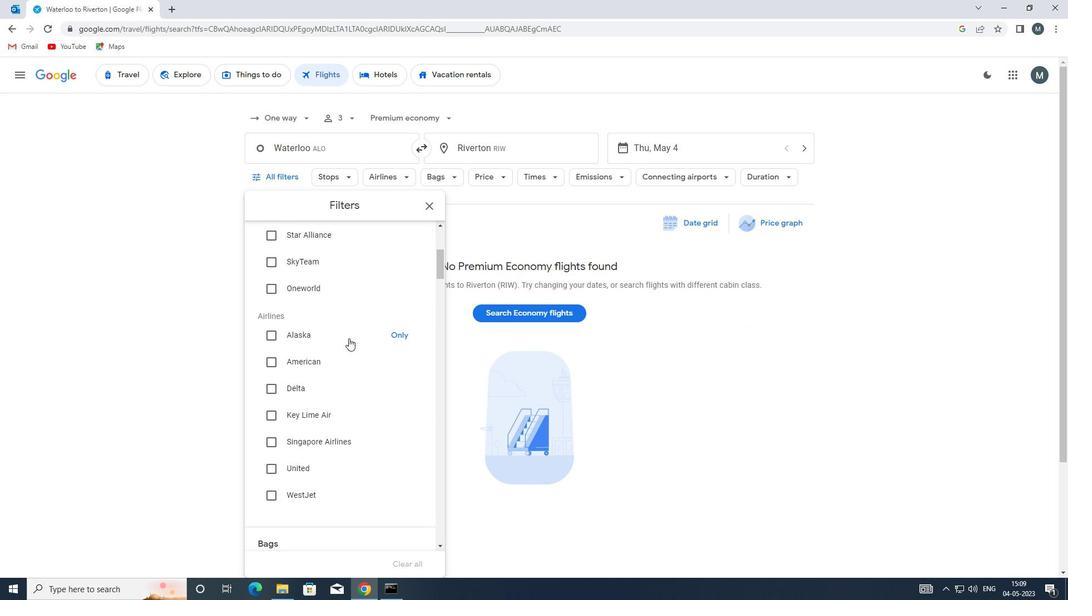 
Action: Mouse moved to (347, 337)
Screenshot: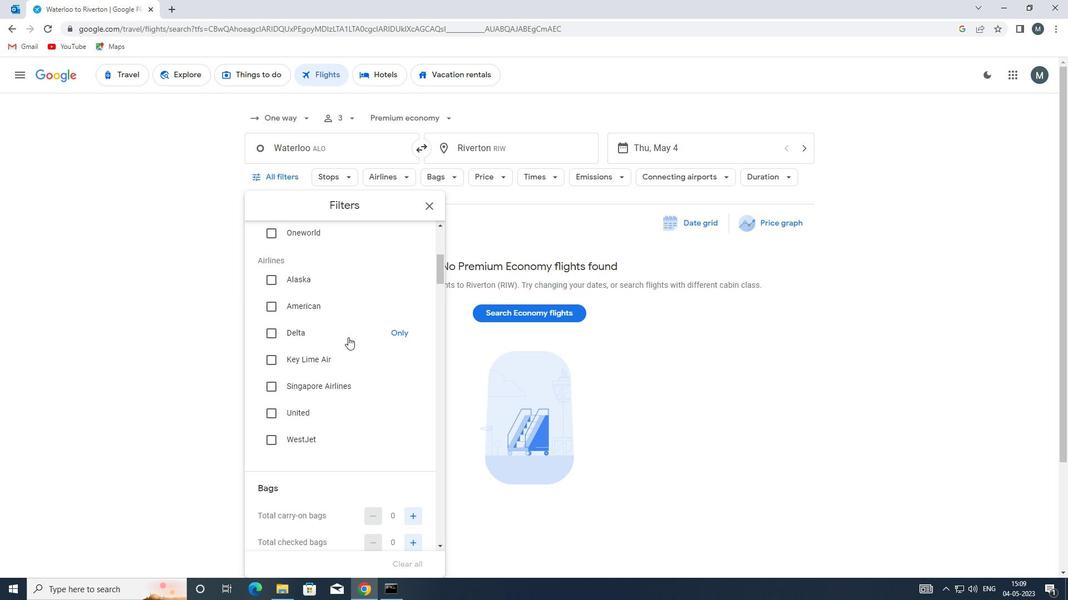 
Action: Mouse scrolled (347, 336) with delta (0, 0)
Screenshot: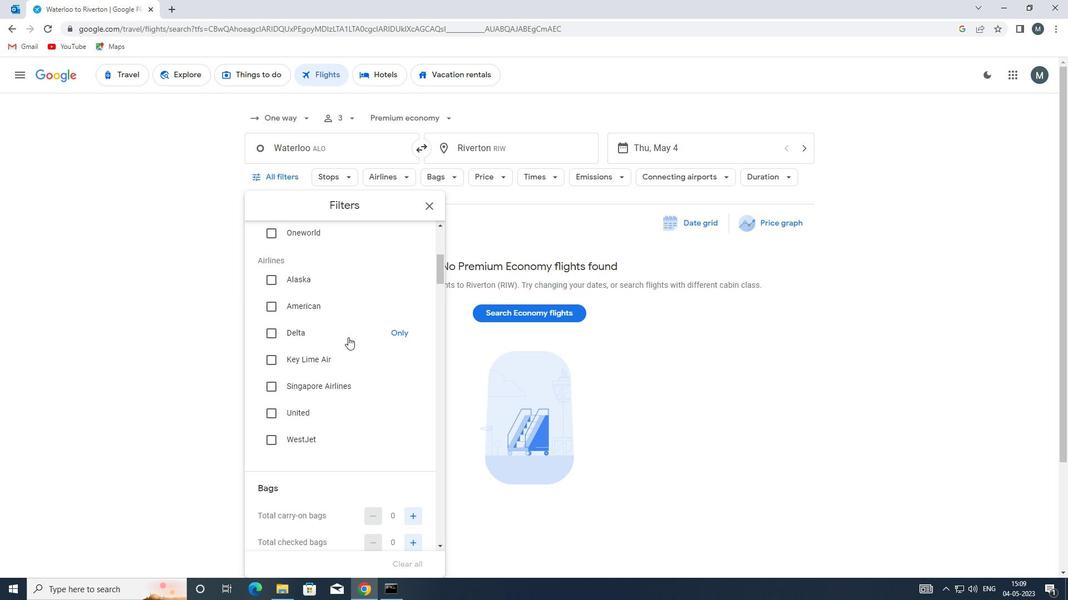 
Action: Mouse moved to (347, 337)
Screenshot: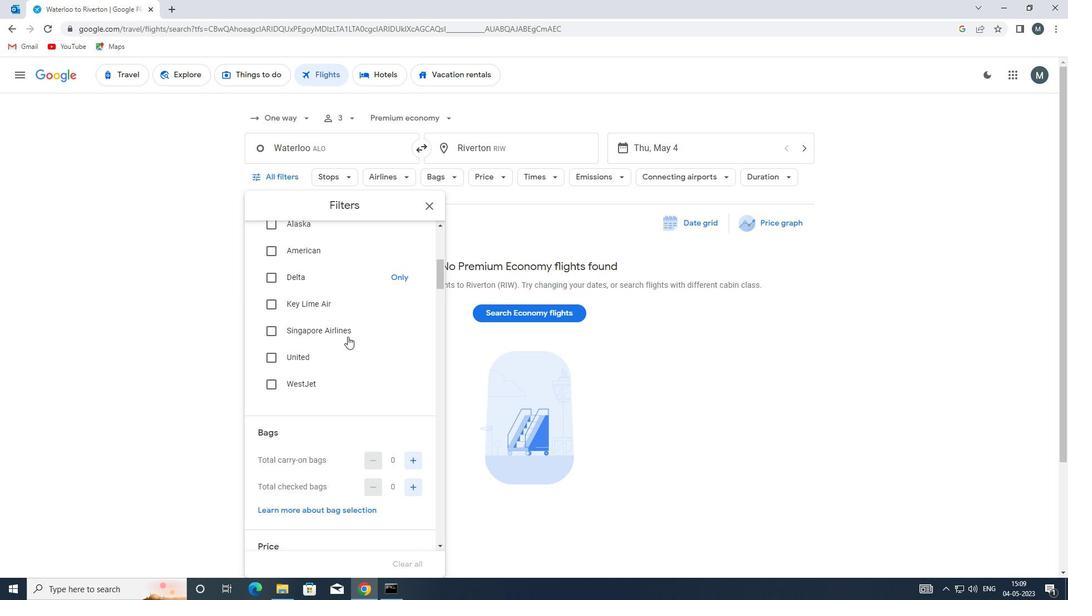 
Action: Mouse scrolled (347, 336) with delta (0, 0)
Screenshot: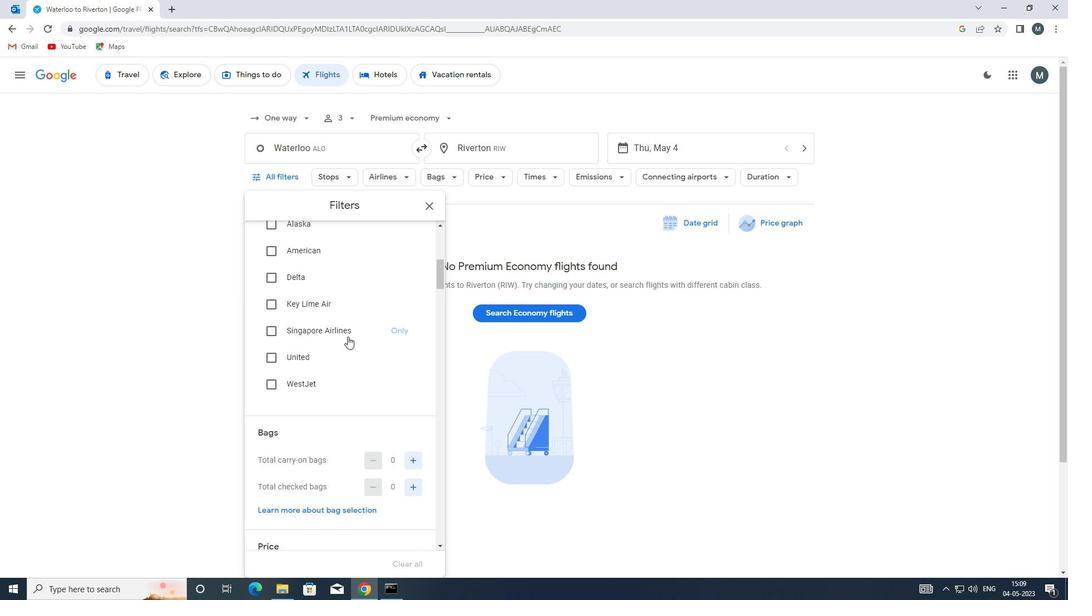 
Action: Mouse moved to (416, 428)
Screenshot: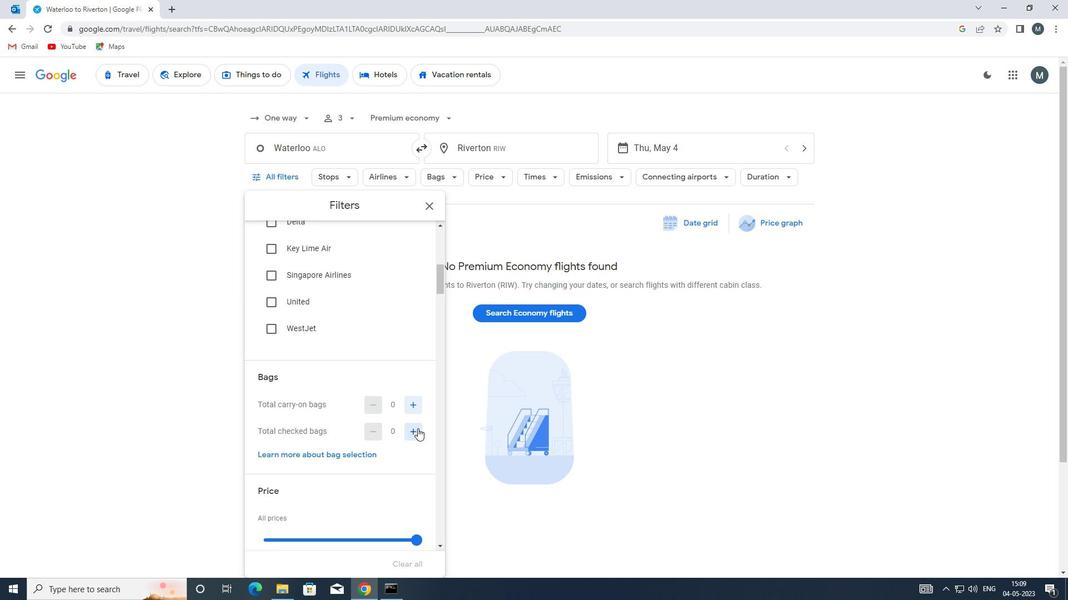 
Action: Mouse pressed left at (416, 428)
Screenshot: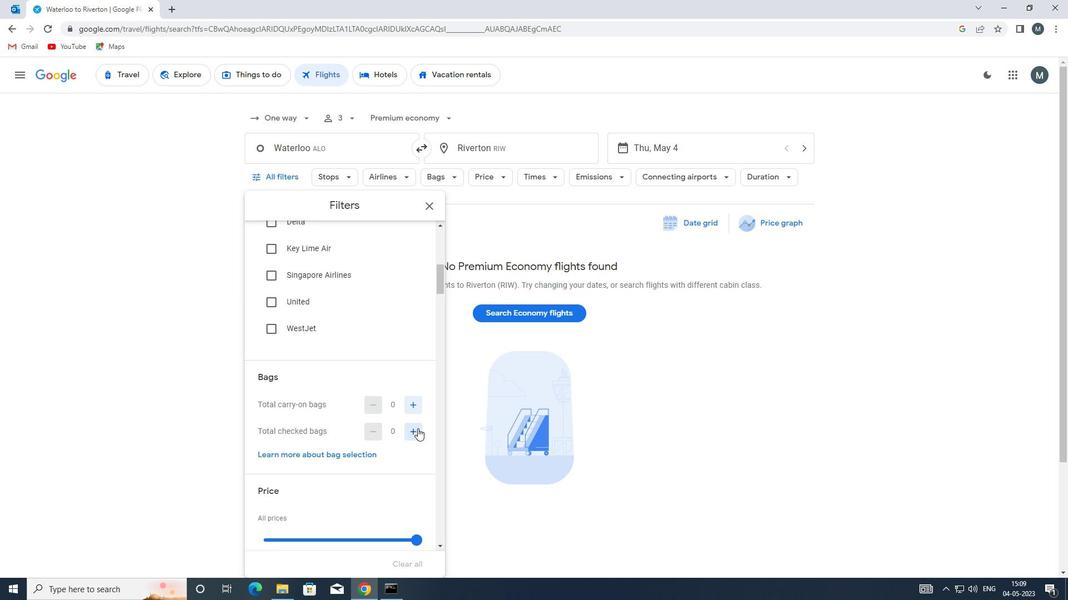 
Action: Mouse moved to (367, 401)
Screenshot: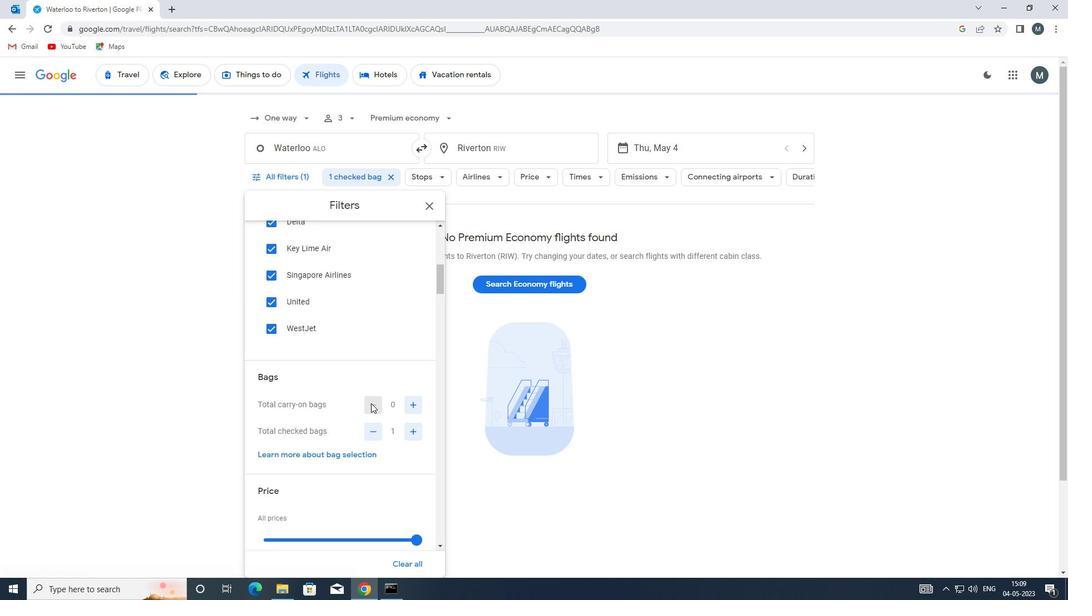 
Action: Mouse scrolled (367, 400) with delta (0, 0)
Screenshot: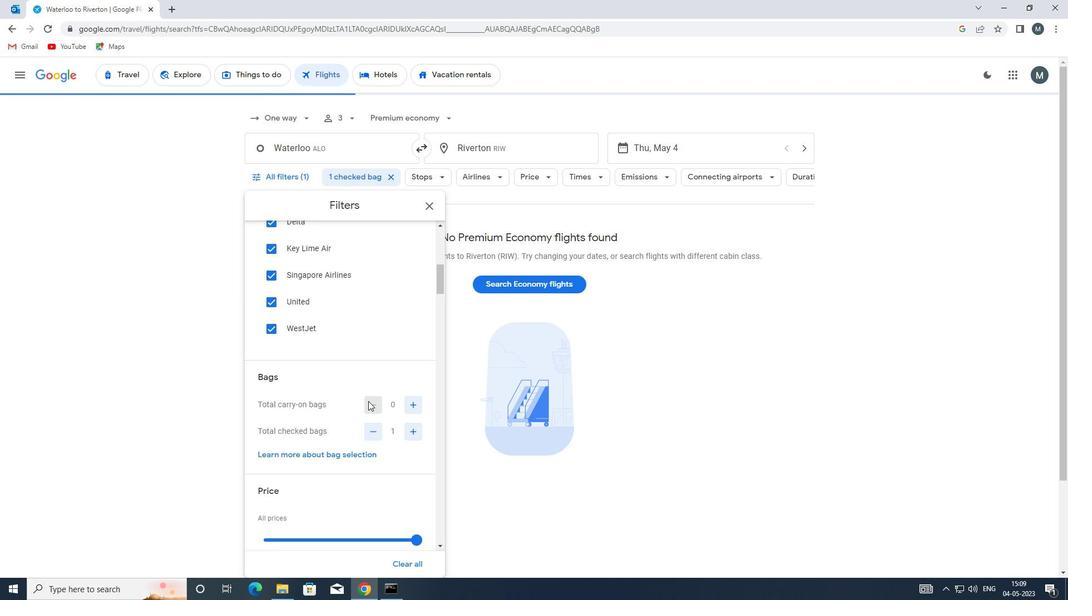 
Action: Mouse scrolled (367, 400) with delta (0, 0)
Screenshot: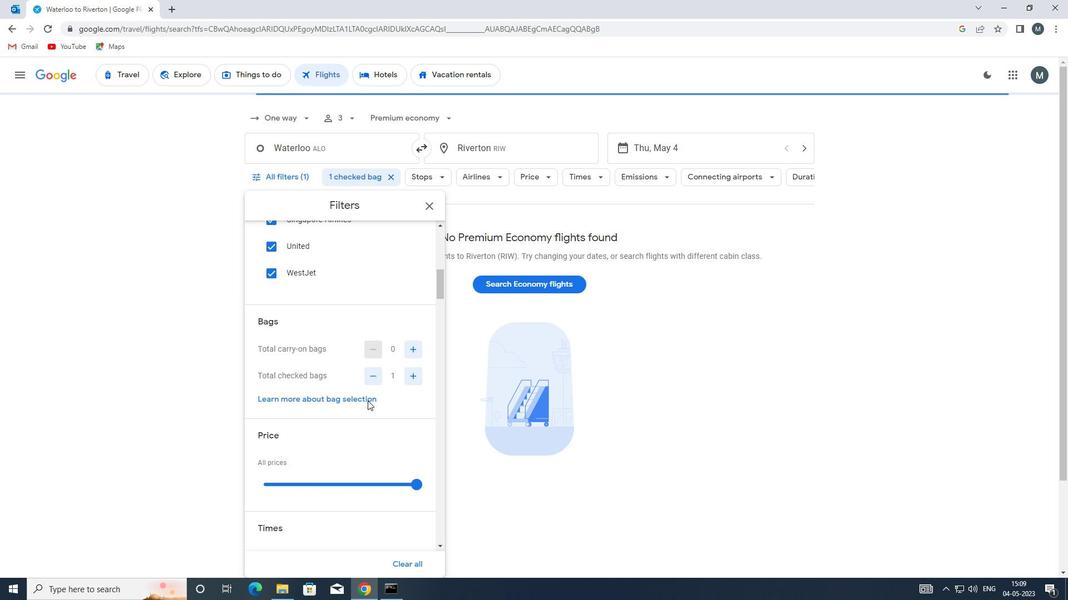 
Action: Mouse moved to (307, 428)
Screenshot: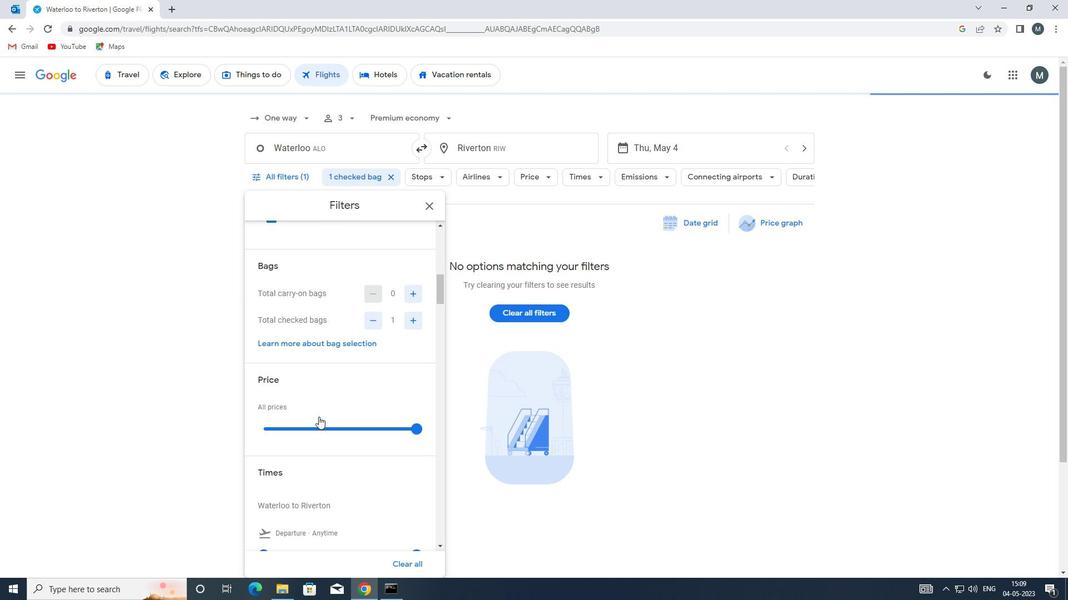 
Action: Mouse pressed left at (307, 428)
Screenshot: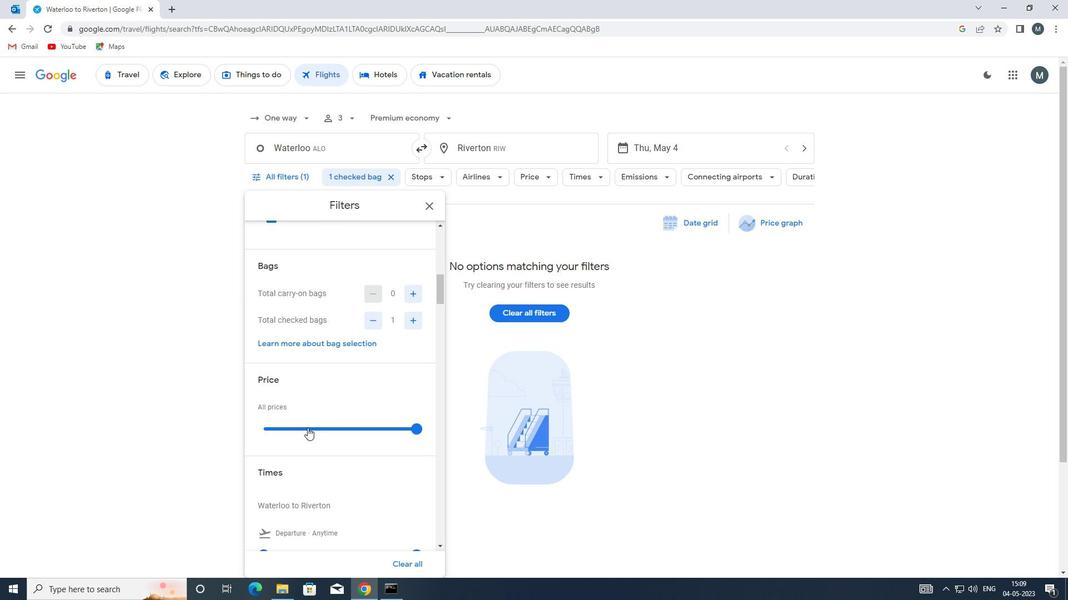 
Action: Mouse pressed left at (307, 428)
Screenshot: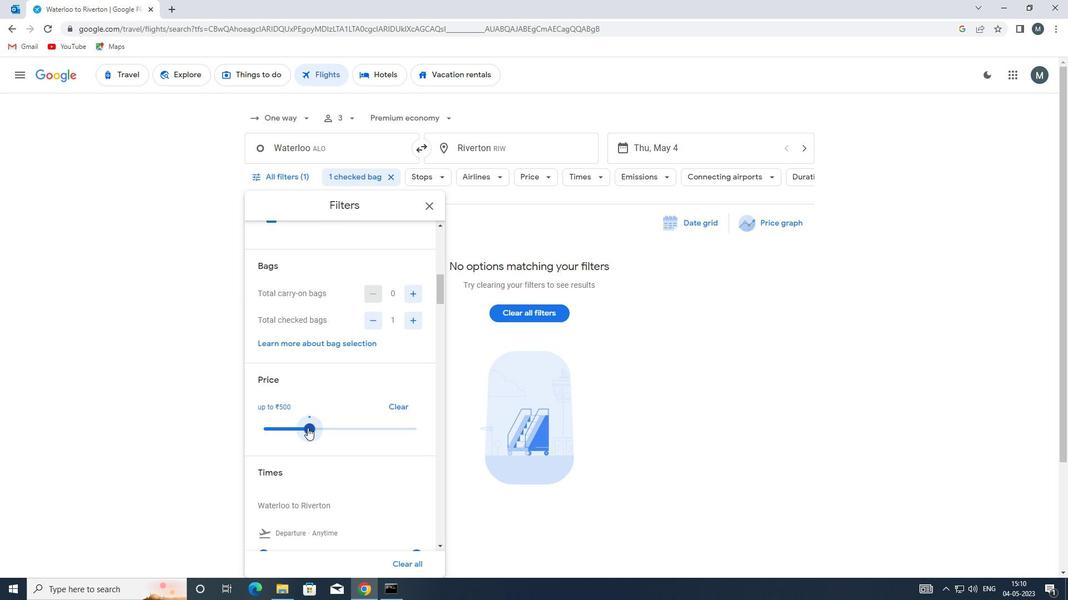 
Action: Mouse moved to (353, 406)
Screenshot: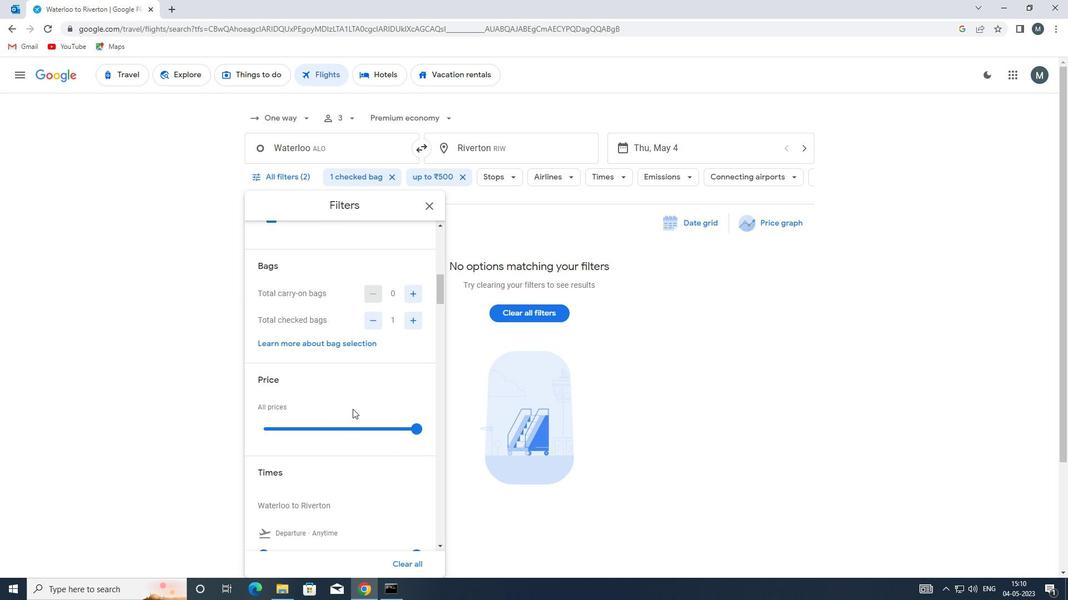 
Action: Mouse scrolled (353, 406) with delta (0, 0)
Screenshot: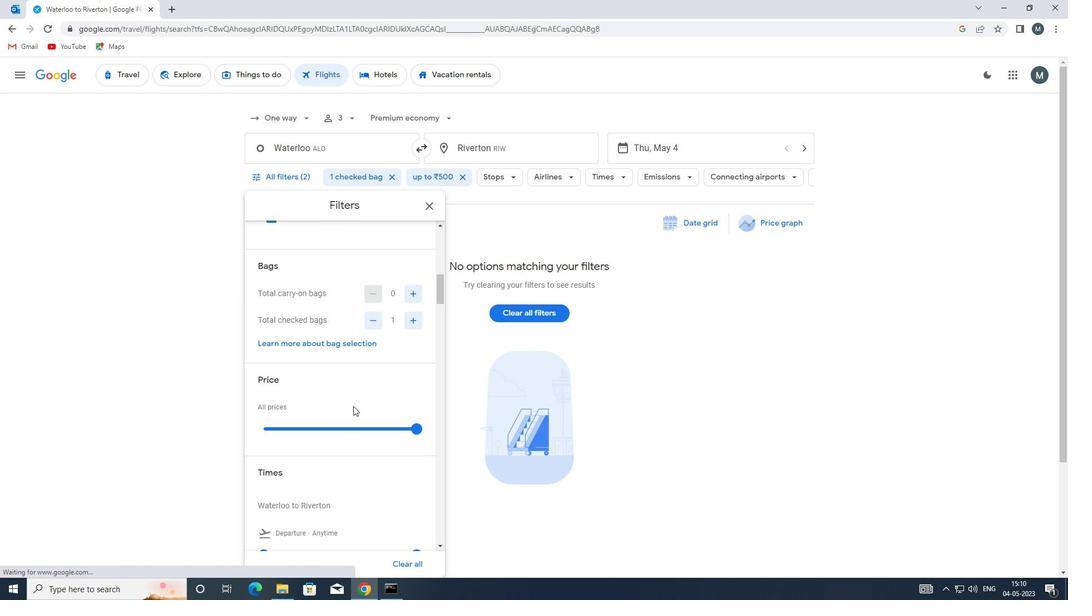 
Action: Mouse moved to (348, 405)
Screenshot: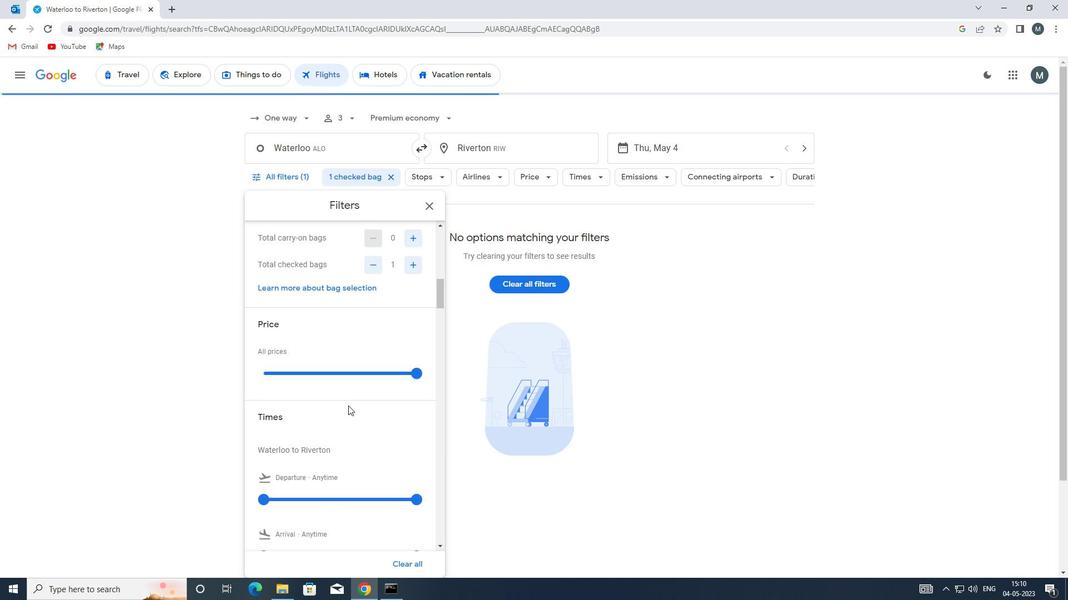 
Action: Mouse scrolled (348, 404) with delta (0, 0)
Screenshot: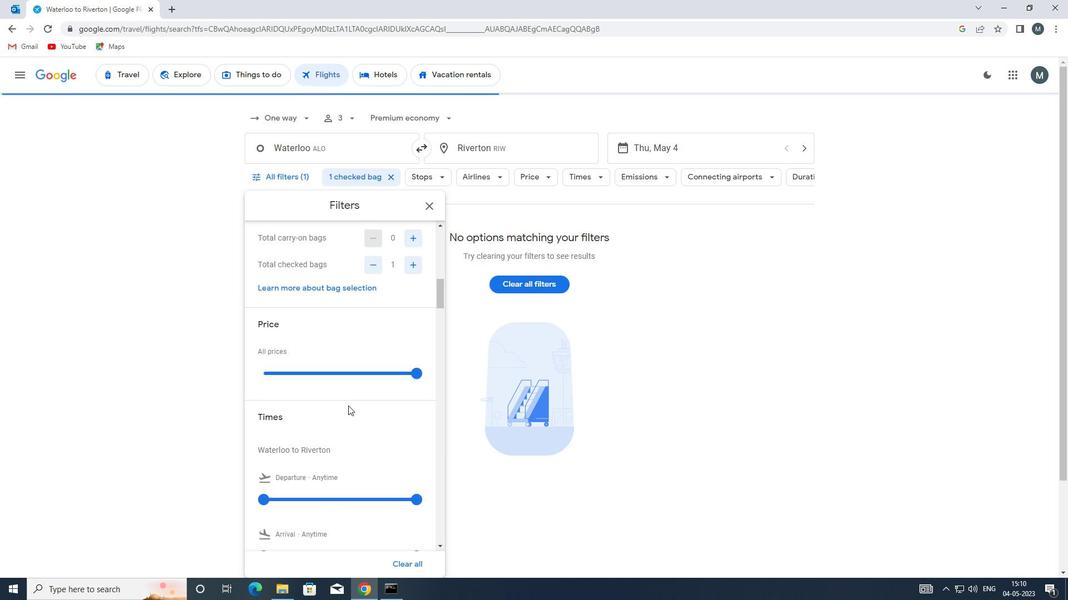 
Action: Mouse moved to (349, 397)
Screenshot: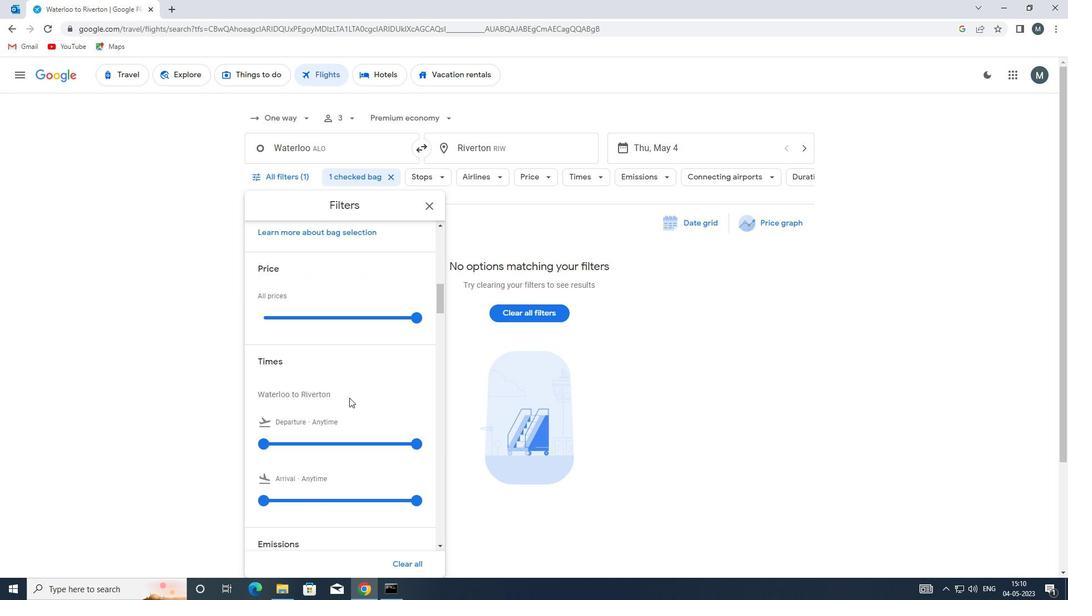 
Action: Mouse scrolled (349, 397) with delta (0, 0)
Screenshot: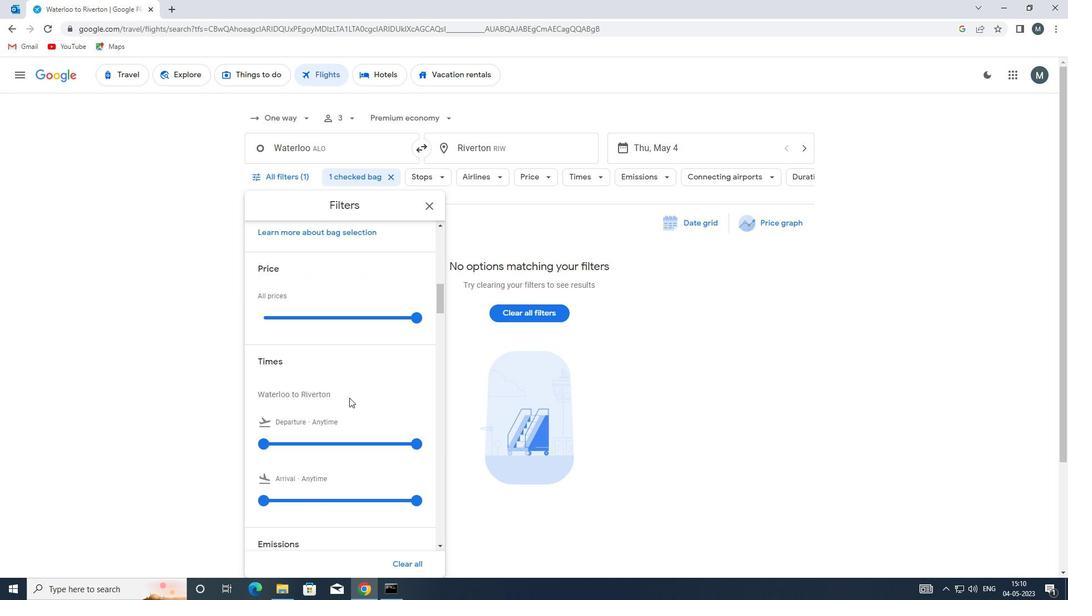 
Action: Mouse moved to (257, 387)
Screenshot: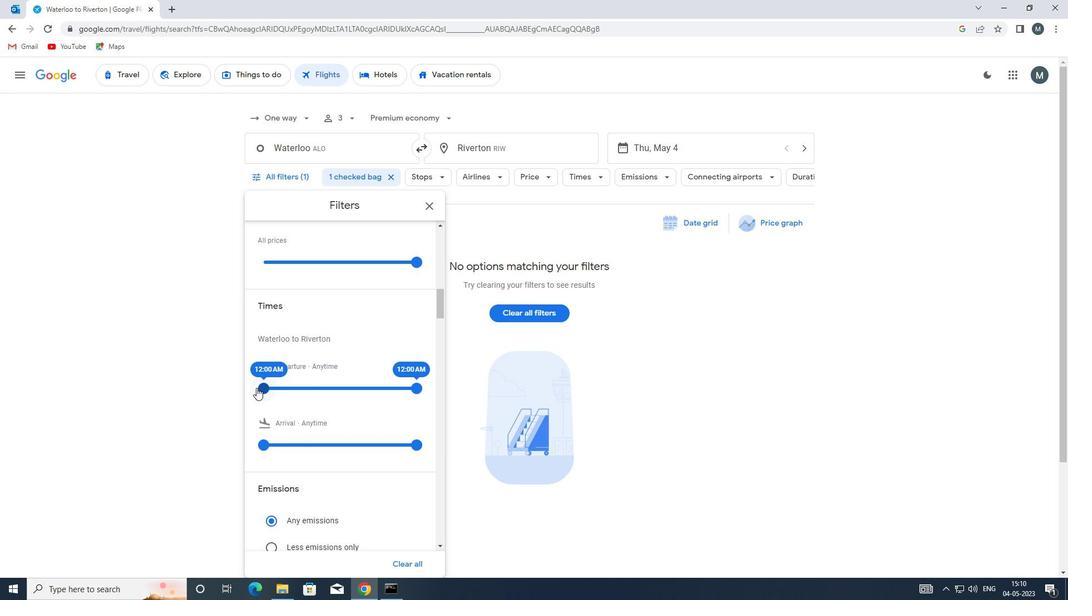 
Action: Mouse pressed left at (257, 387)
Screenshot: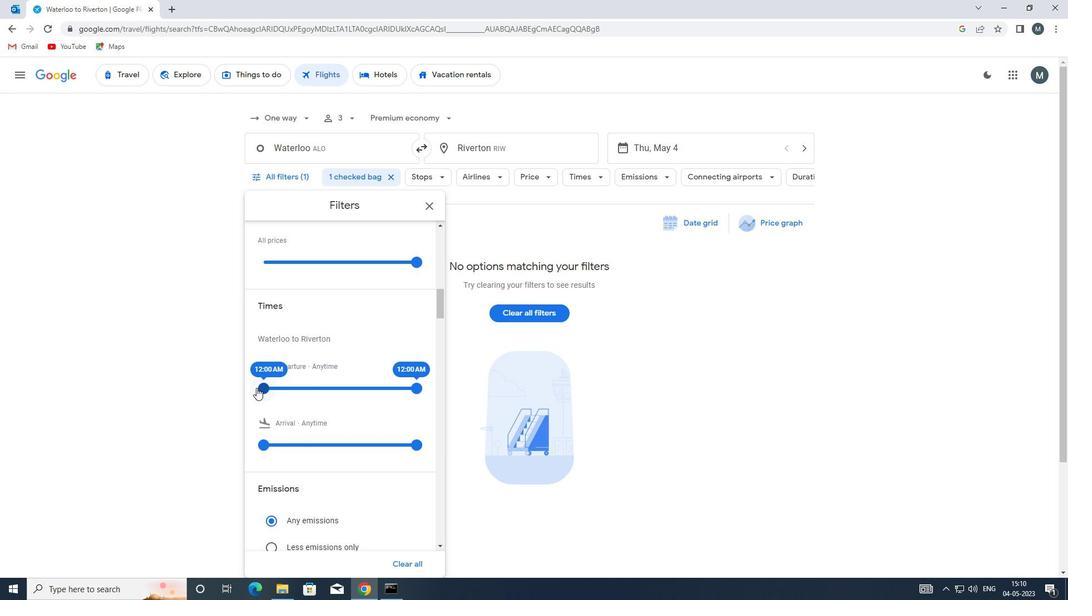 
Action: Mouse moved to (412, 387)
Screenshot: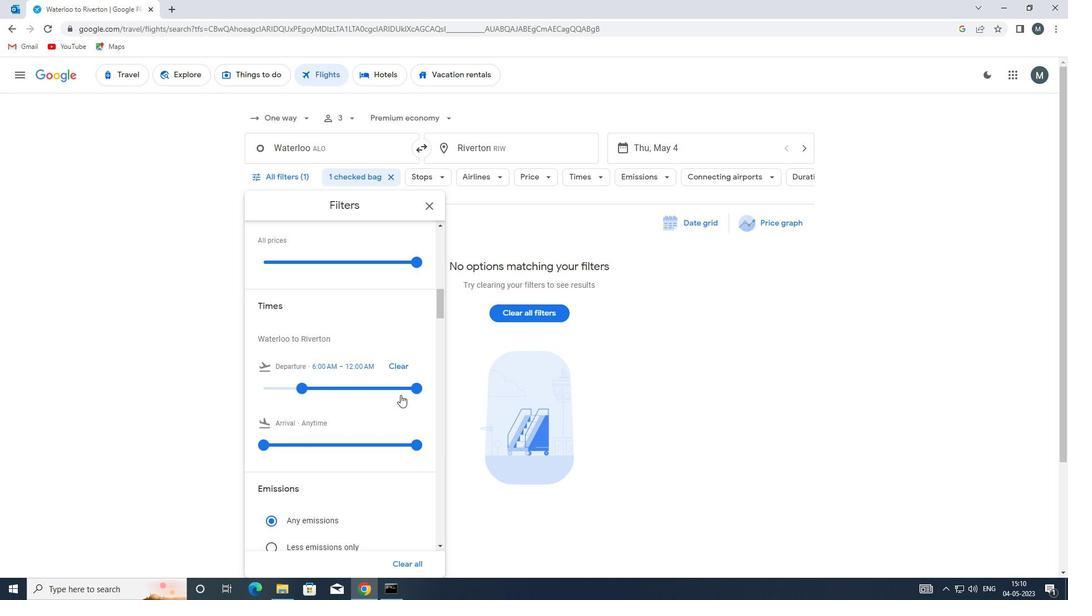 
Action: Mouse pressed left at (412, 387)
Screenshot: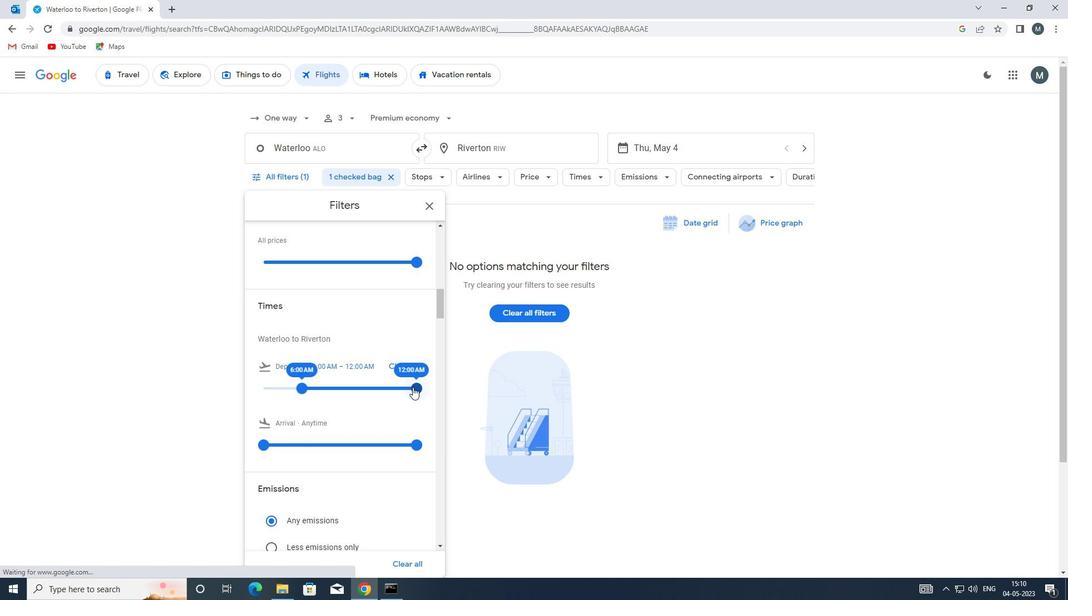 
Action: Mouse moved to (310, 361)
Screenshot: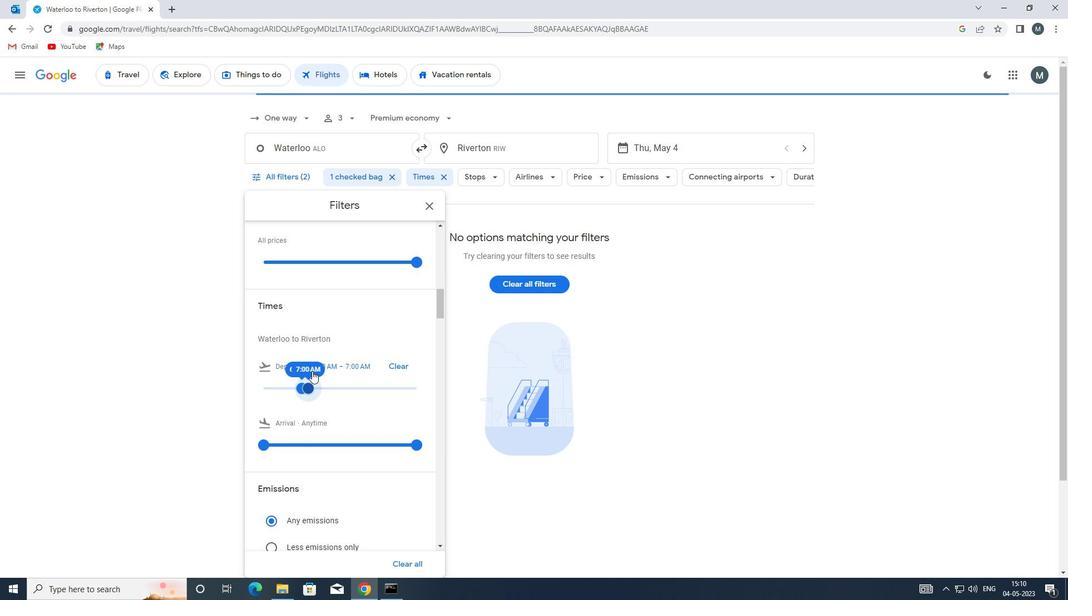 
Action: Mouse scrolled (310, 360) with delta (0, 0)
Screenshot: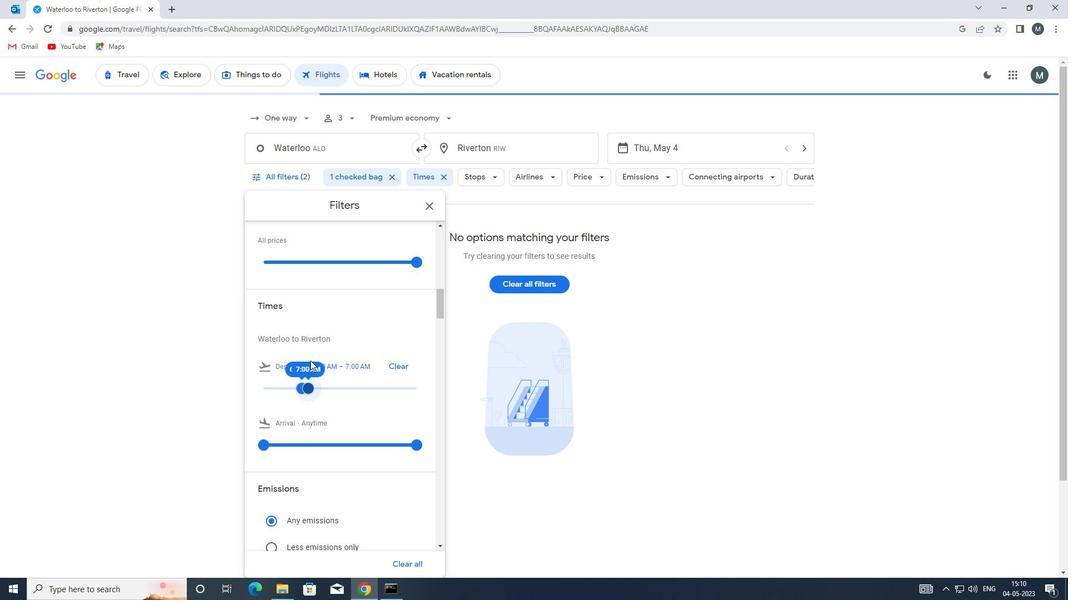 
Action: Mouse moved to (309, 361)
Screenshot: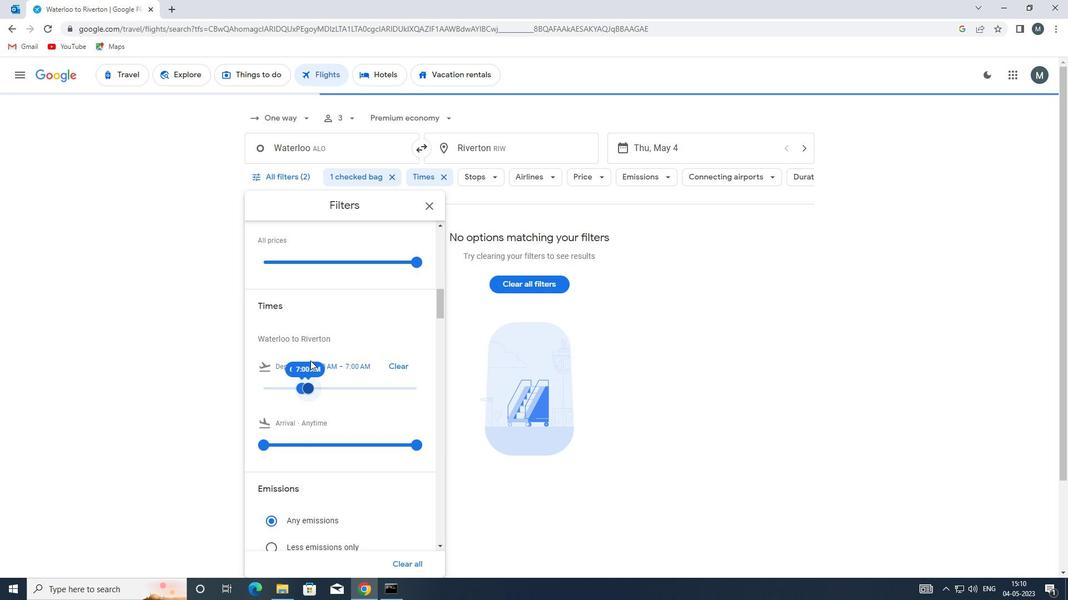 
Action: Mouse scrolled (309, 360) with delta (0, 0)
Screenshot: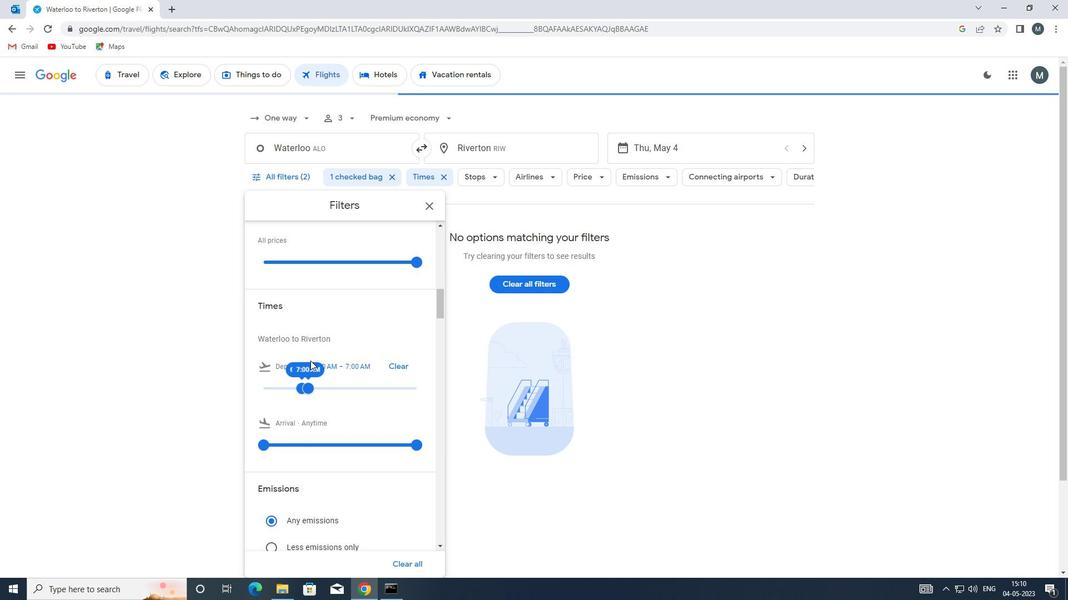 
Action: Mouse scrolled (309, 360) with delta (0, 0)
Screenshot: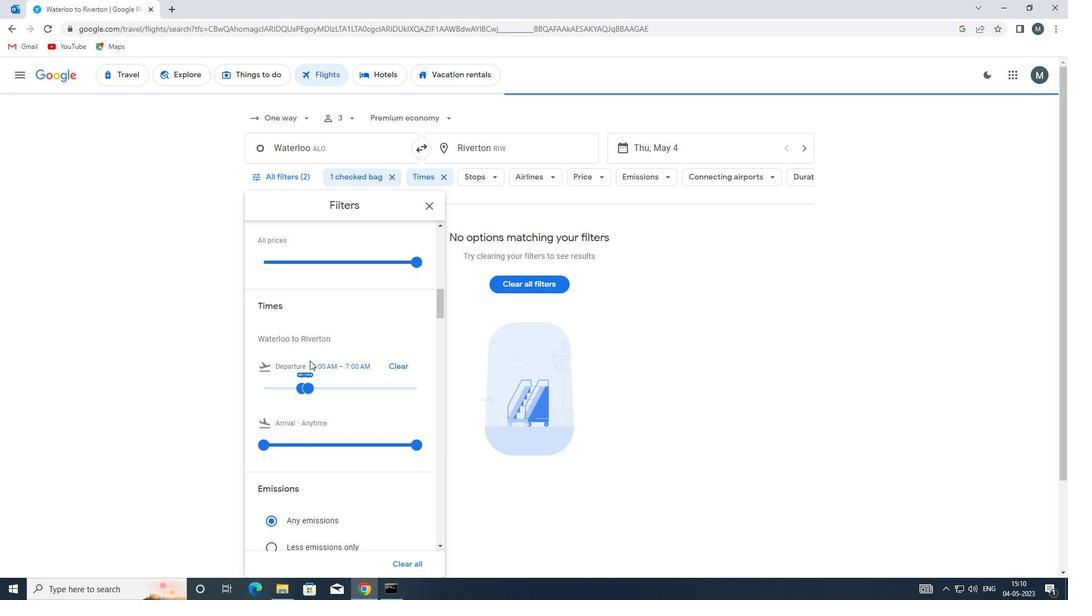 
Action: Mouse moved to (427, 208)
Screenshot: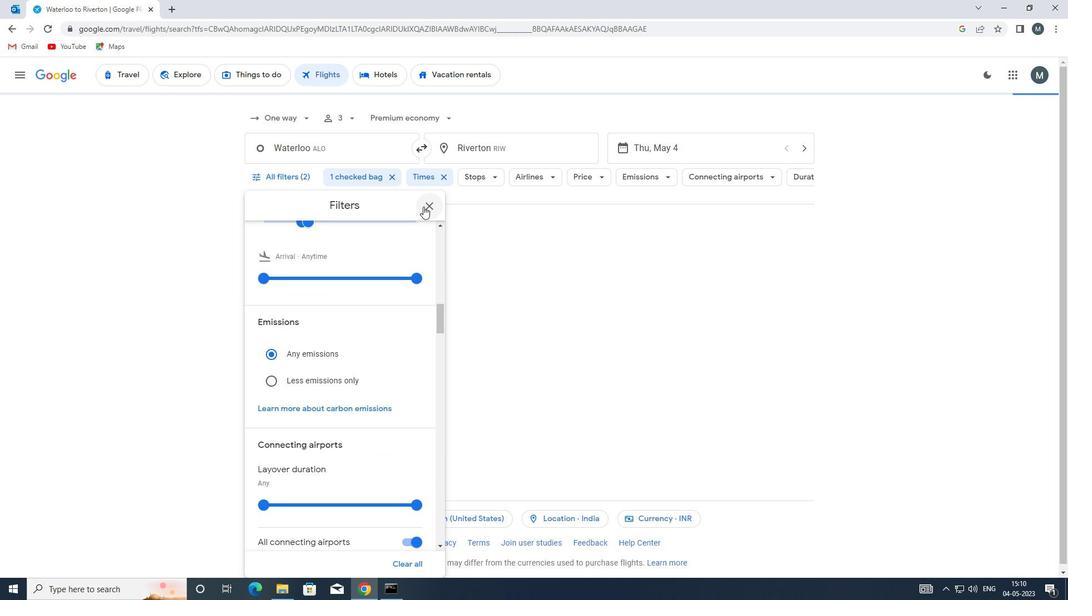 
Action: Mouse pressed left at (427, 208)
Screenshot: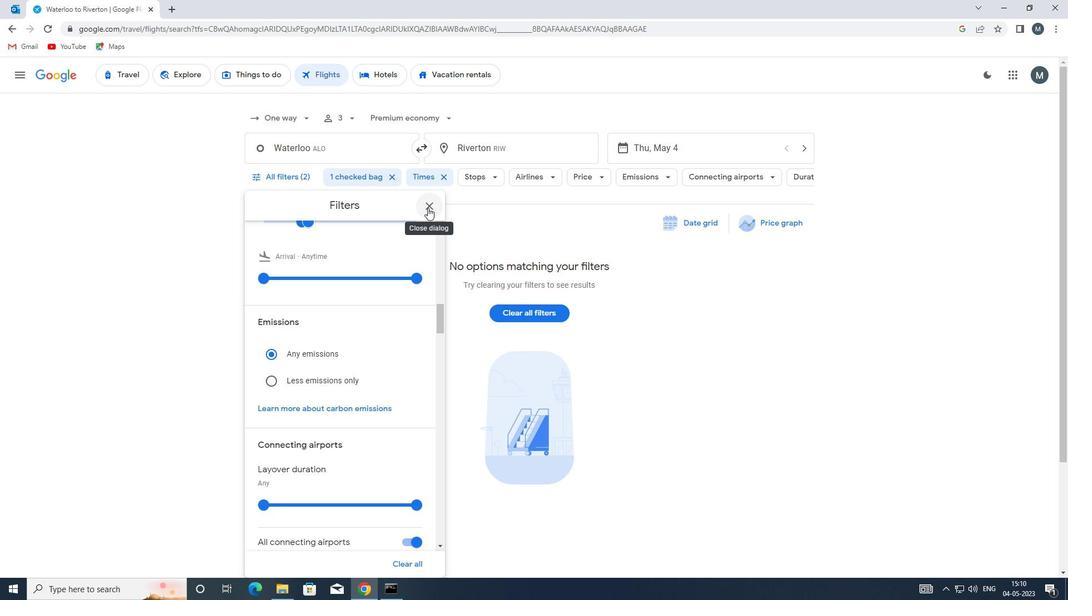 
